 Task: Find connections with filter location Dongkan with filter topic #Affiliationwith filter profile language Potuguese with filter current company Shemaroo Entertainment Ltd. with filter school Maharishi Markandeshwar (Deemed to be University) Official with filter industry Historical Sites with filter service category Homeowners Insurance with filter keywords title Copy Editor
Action: Mouse moved to (574, 59)
Screenshot: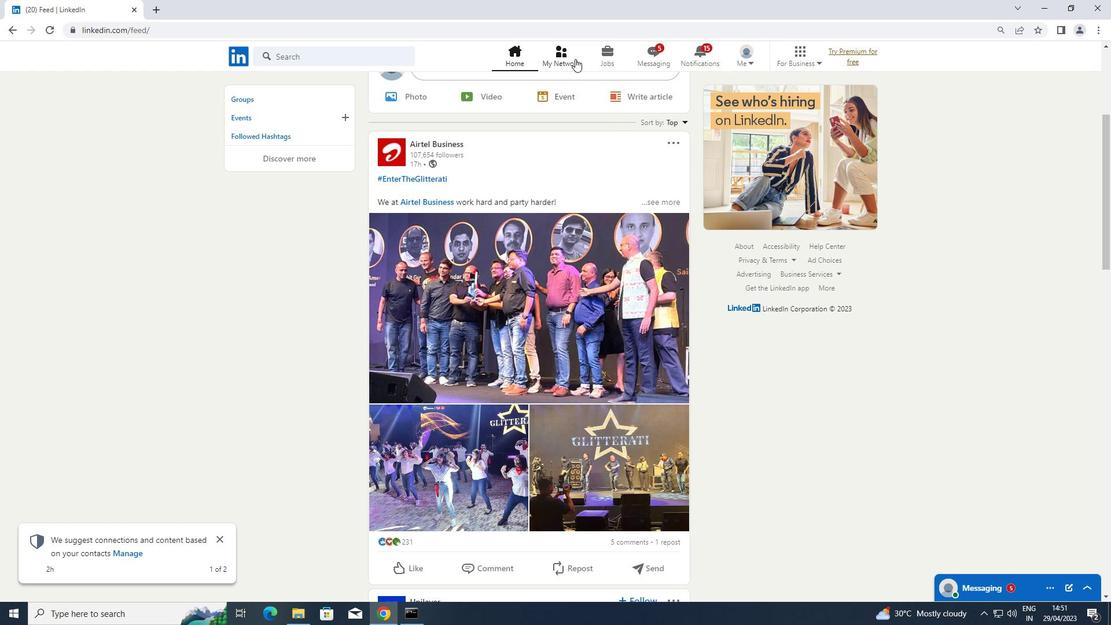 
Action: Mouse pressed left at (574, 59)
Screenshot: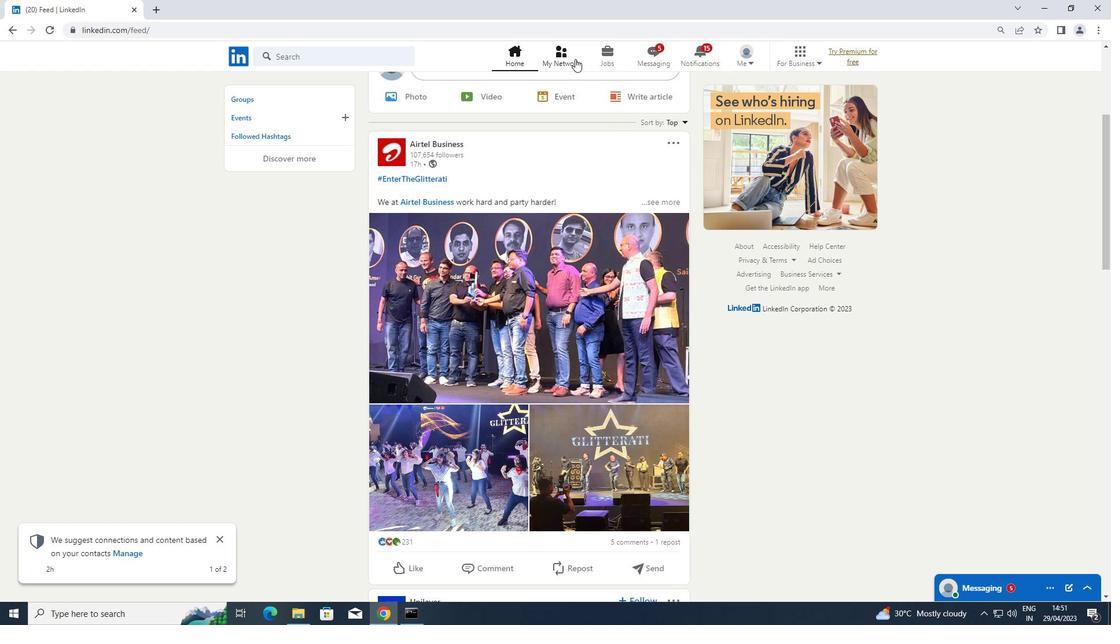 
Action: Mouse moved to (321, 119)
Screenshot: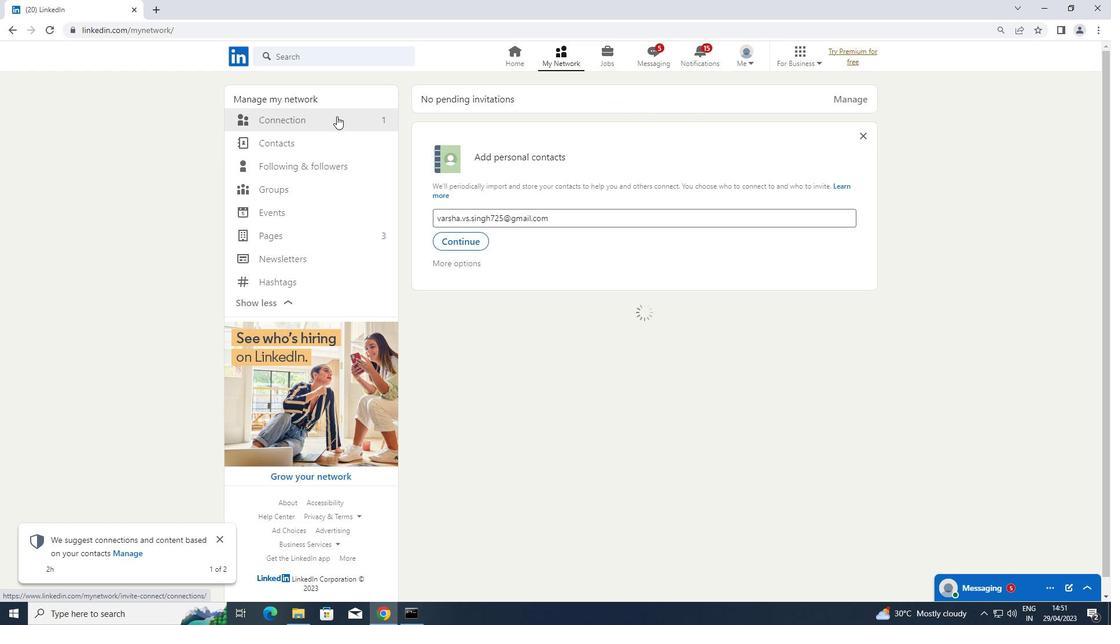 
Action: Mouse pressed left at (321, 119)
Screenshot: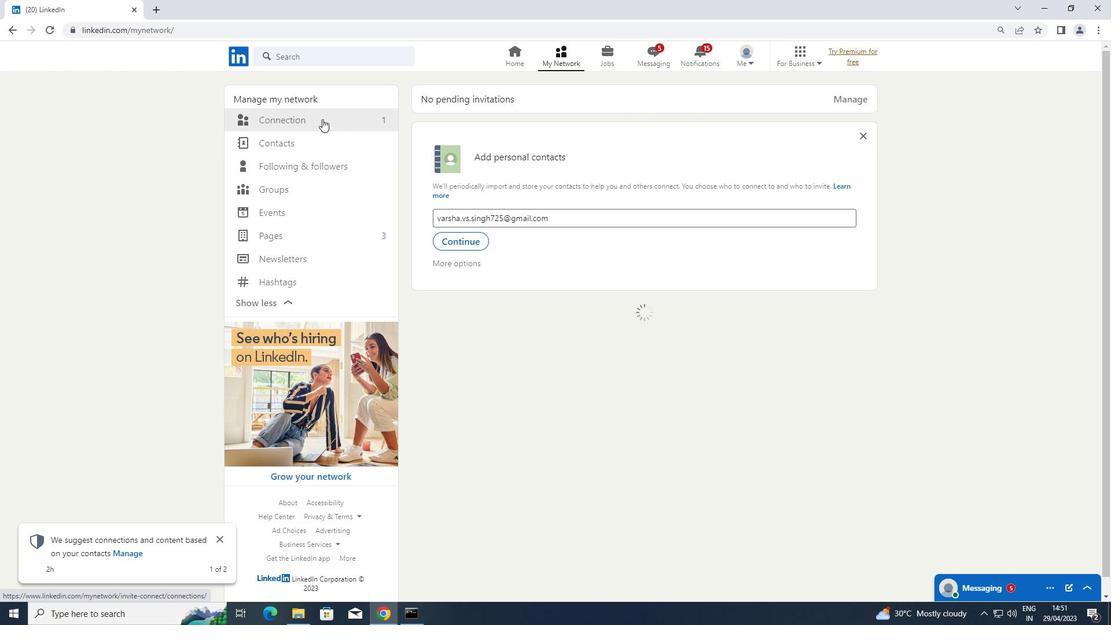 
Action: Mouse moved to (654, 118)
Screenshot: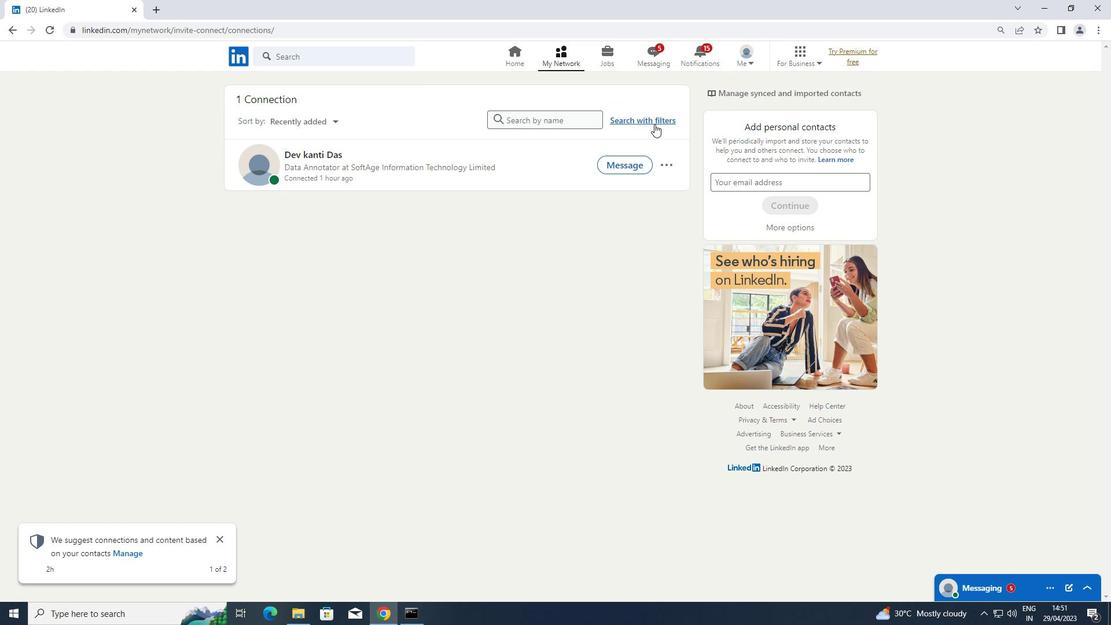 
Action: Mouse pressed left at (654, 118)
Screenshot: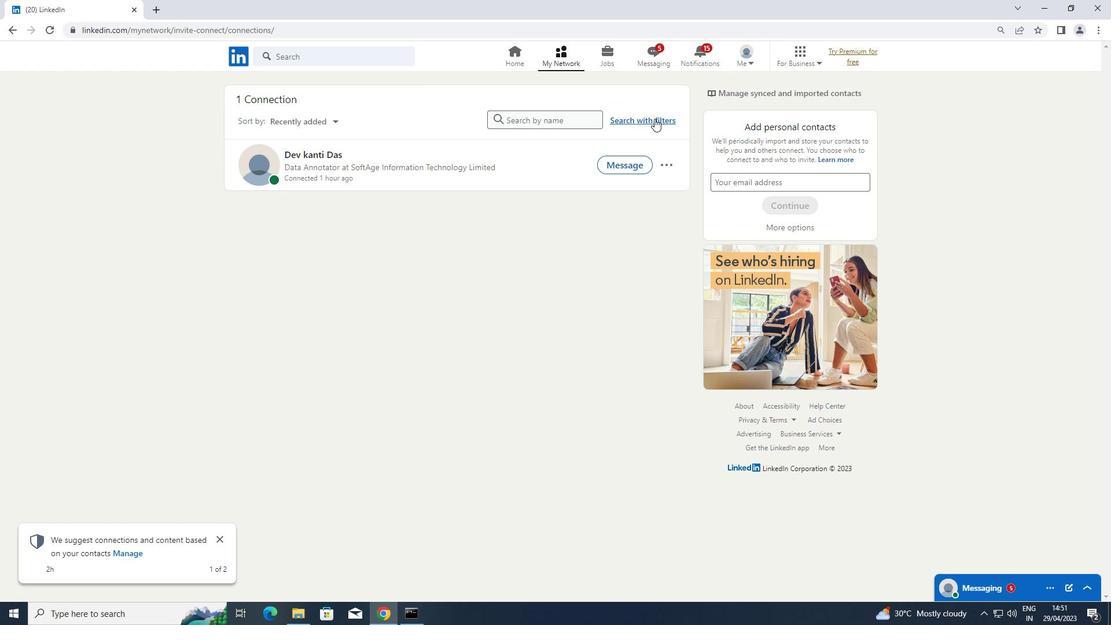 
Action: Mouse moved to (592, 89)
Screenshot: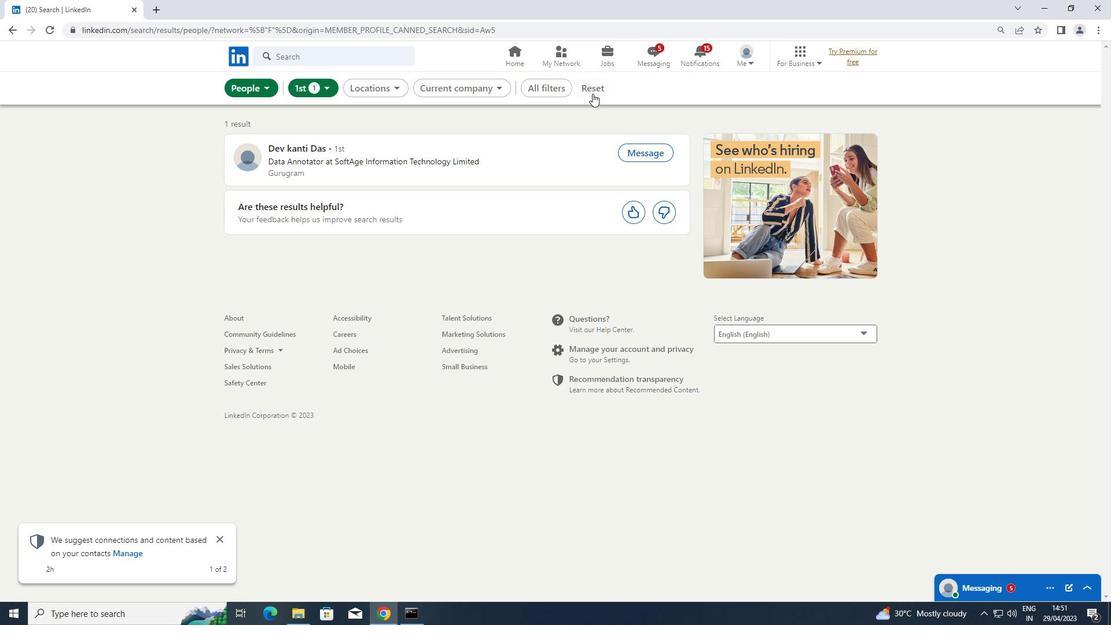 
Action: Mouse pressed left at (592, 89)
Screenshot: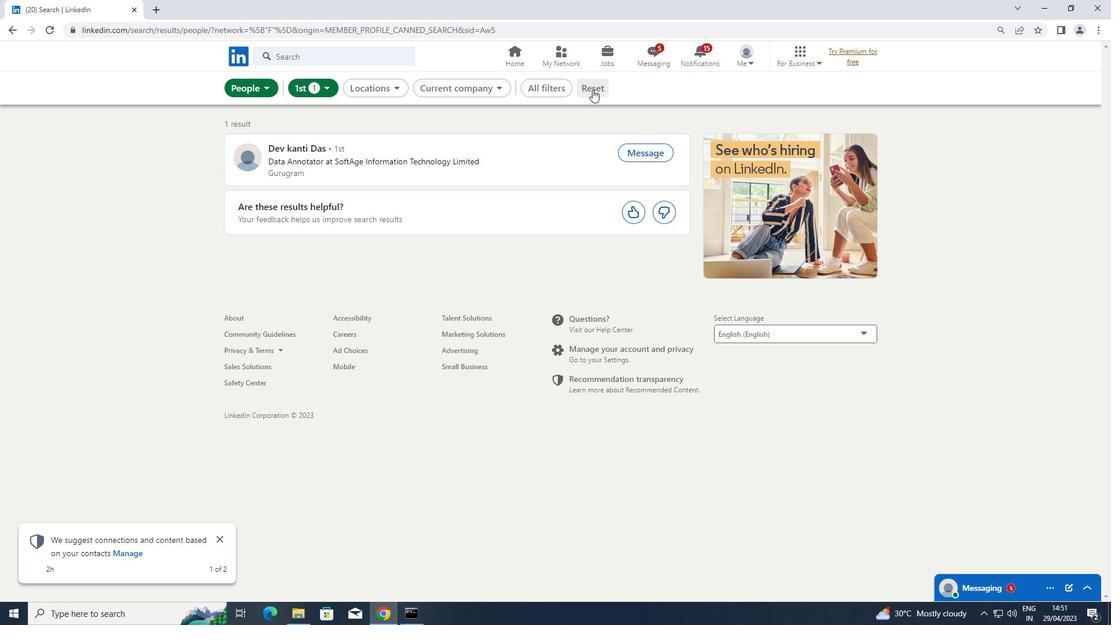 
Action: Mouse moved to (562, 87)
Screenshot: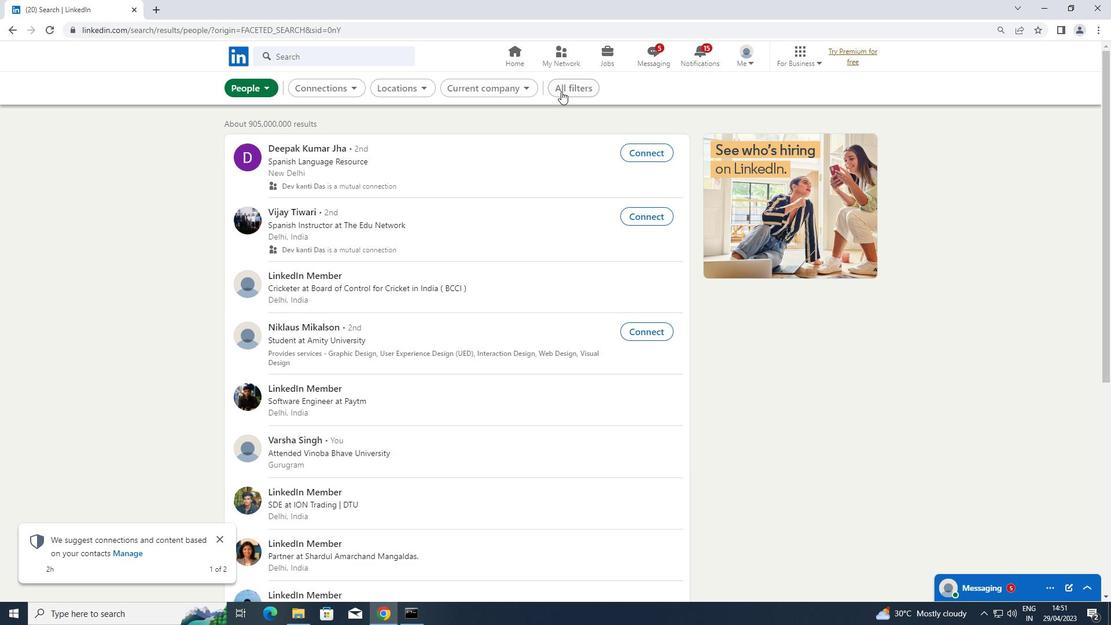 
Action: Mouse pressed left at (562, 87)
Screenshot: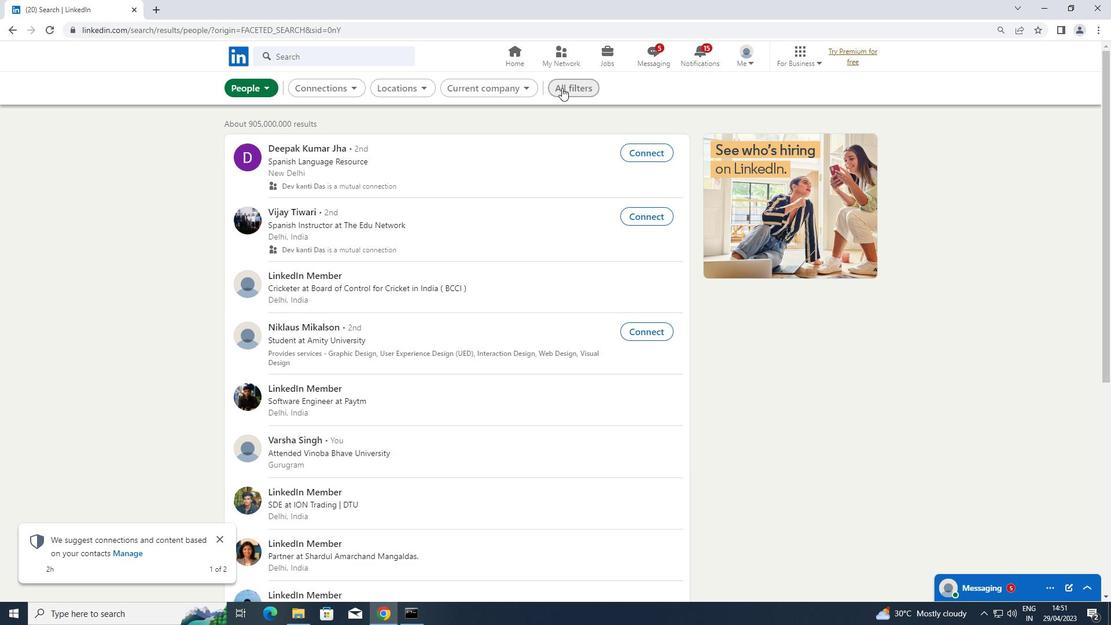 
Action: Mouse moved to (905, 275)
Screenshot: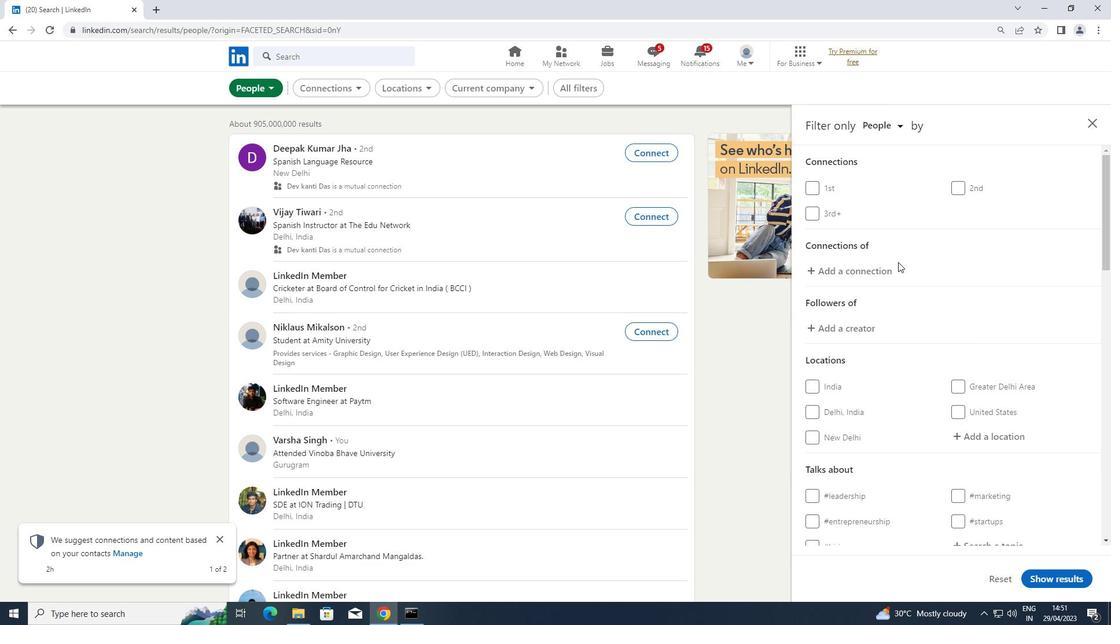 
Action: Mouse scrolled (905, 274) with delta (0, 0)
Screenshot: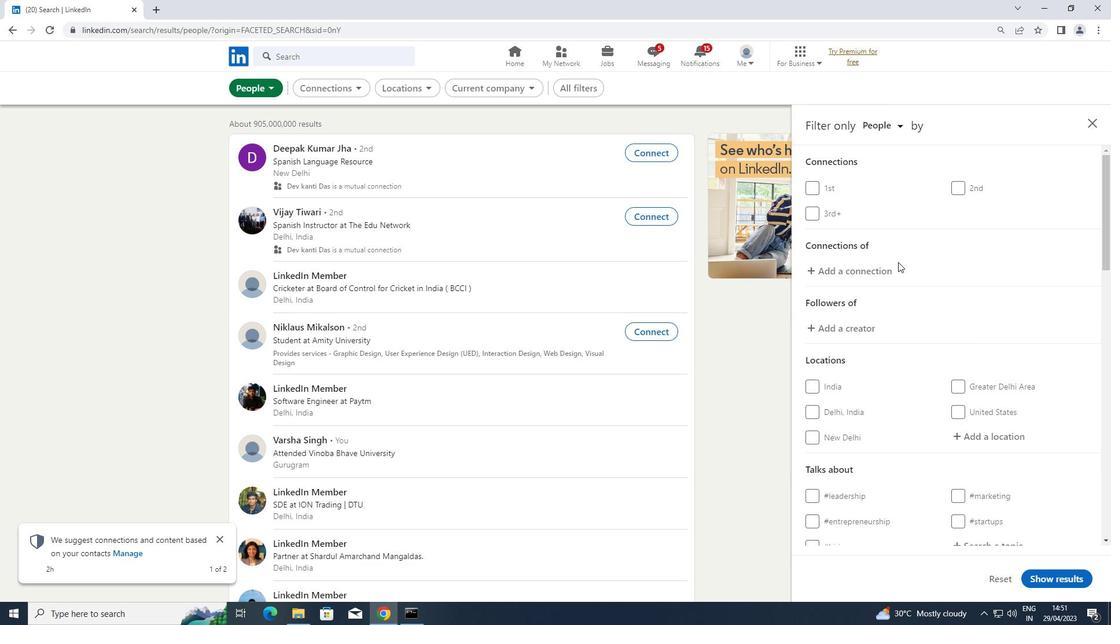 
Action: Mouse scrolled (905, 274) with delta (0, 0)
Screenshot: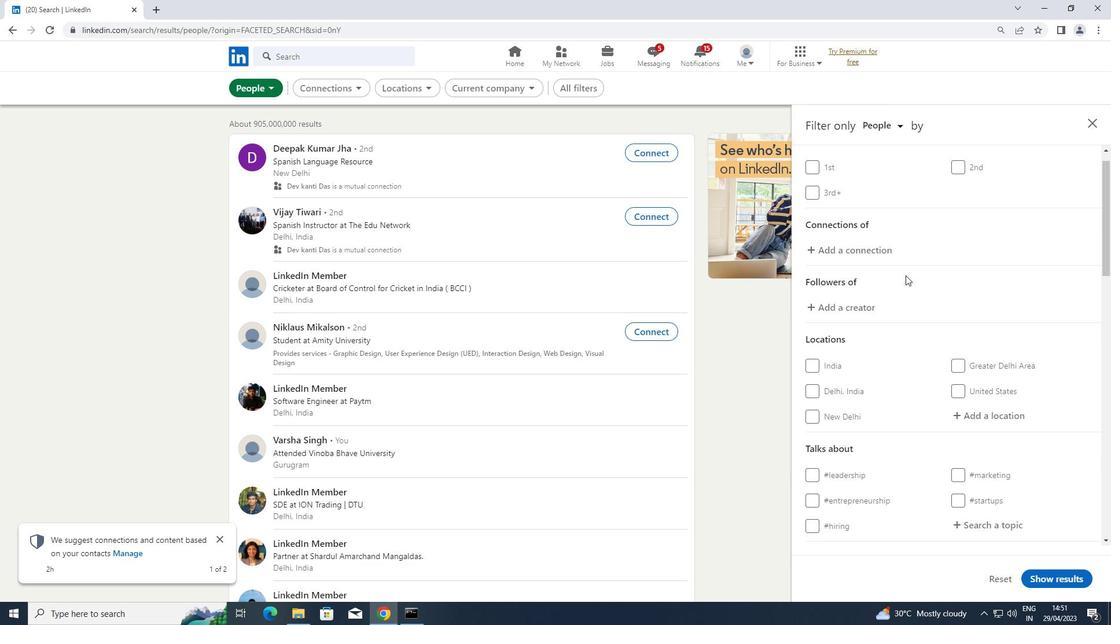 
Action: Mouse scrolled (905, 276) with delta (0, 0)
Screenshot: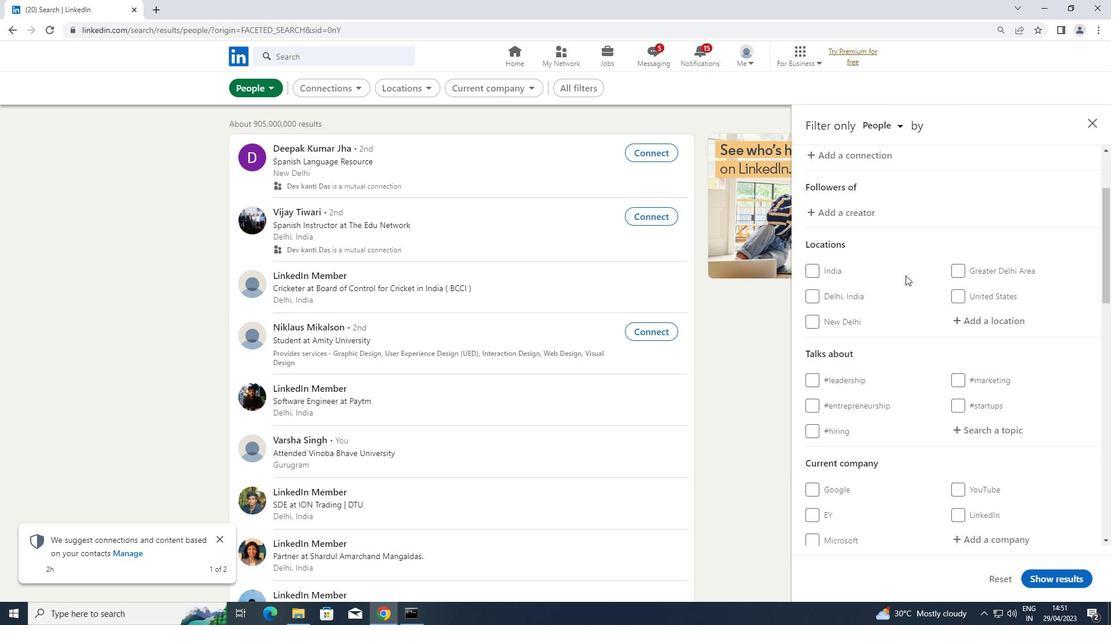 
Action: Mouse scrolled (905, 276) with delta (0, 0)
Screenshot: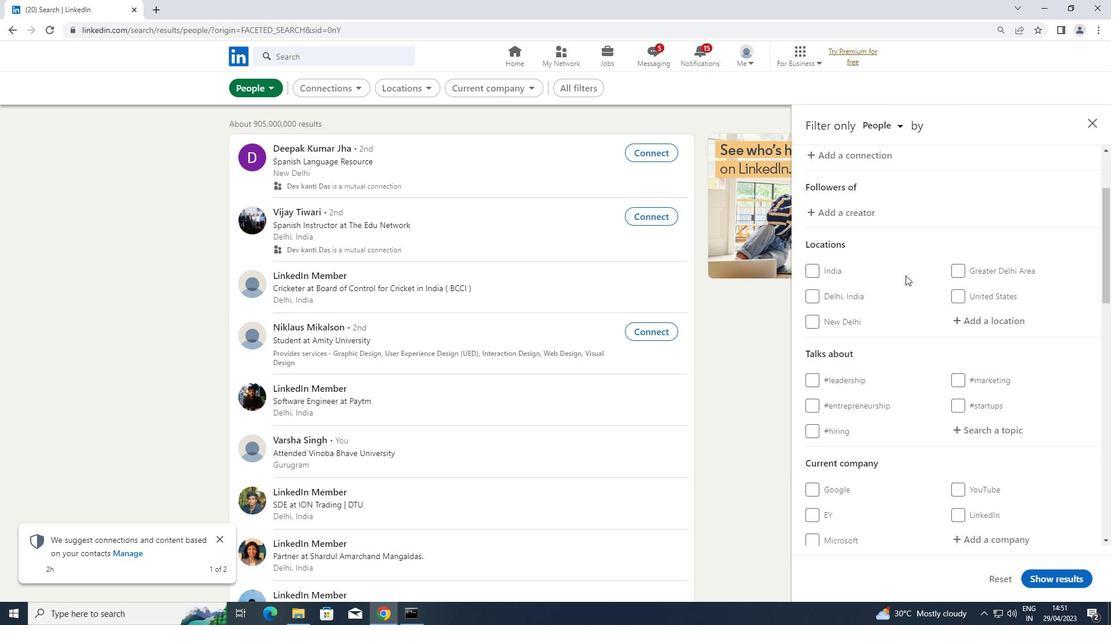 
Action: Mouse scrolled (905, 276) with delta (0, 0)
Screenshot: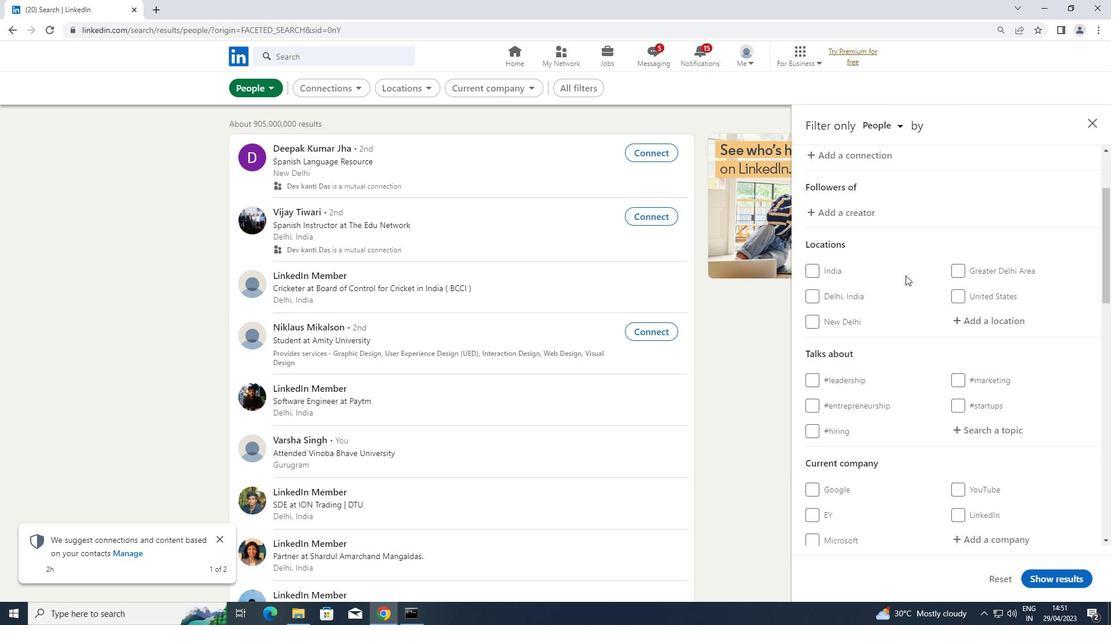 
Action: Mouse scrolled (905, 274) with delta (0, 0)
Screenshot: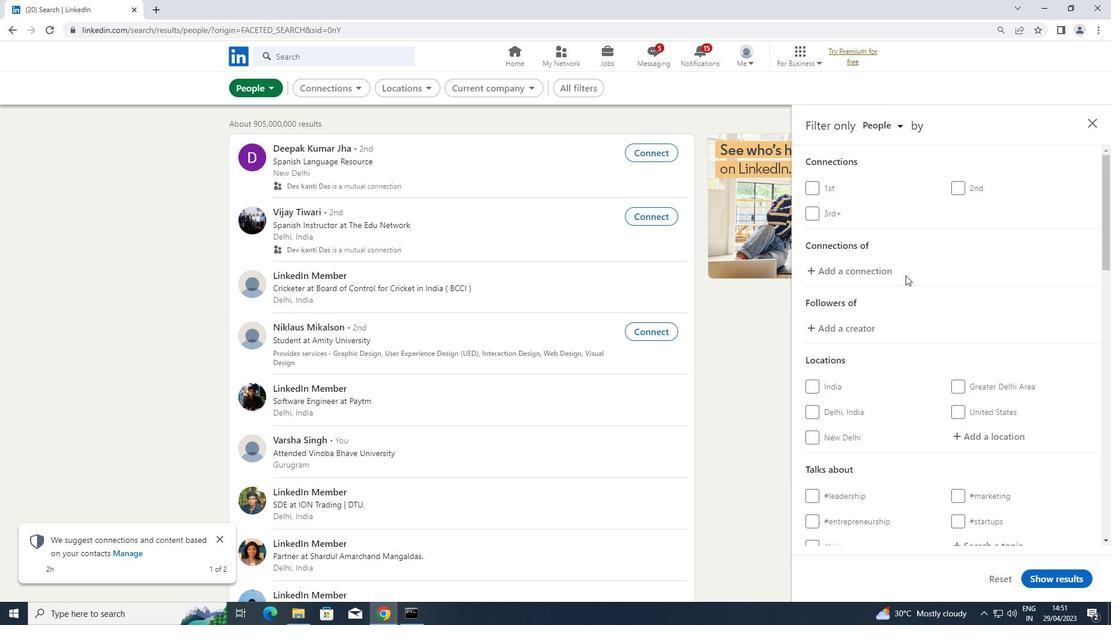 
Action: Mouse scrolled (905, 274) with delta (0, 0)
Screenshot: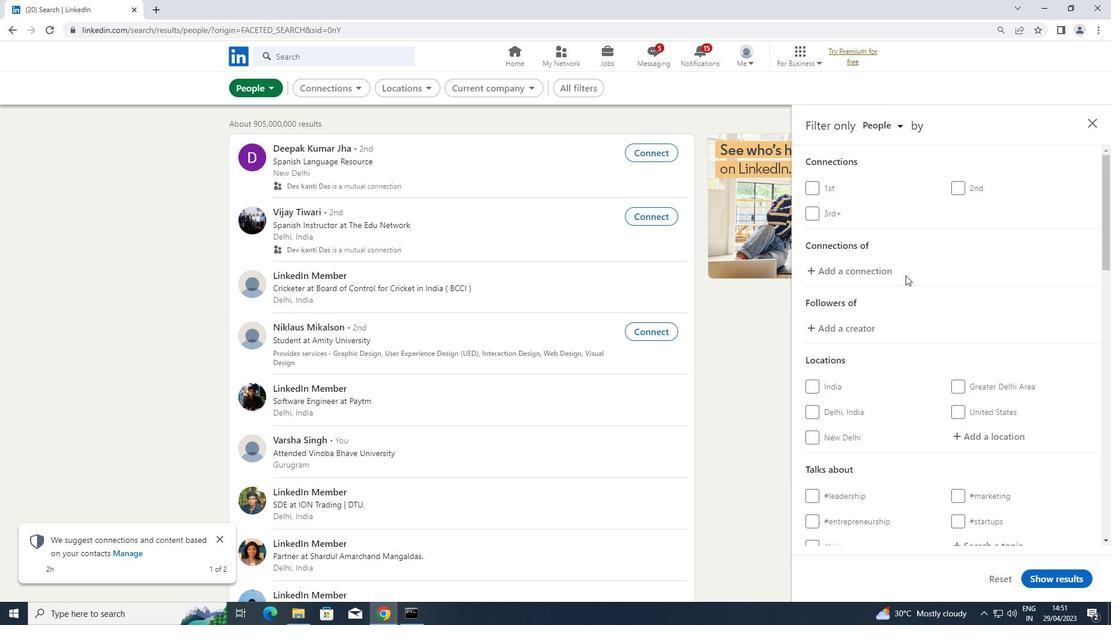 
Action: Mouse scrolled (905, 274) with delta (0, 0)
Screenshot: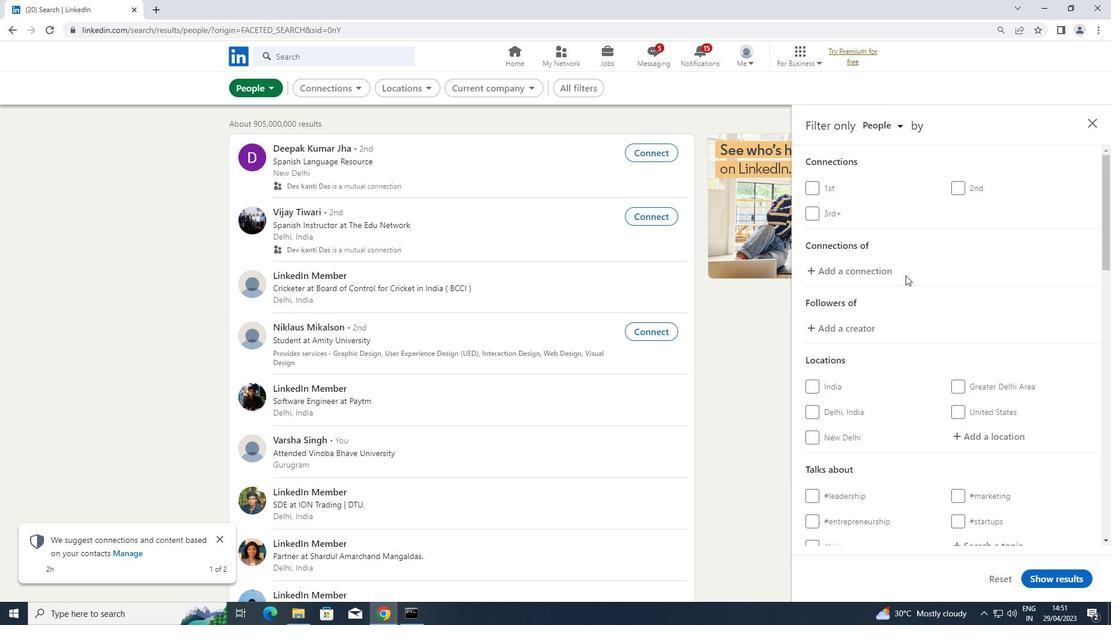 
Action: Mouse moved to (993, 263)
Screenshot: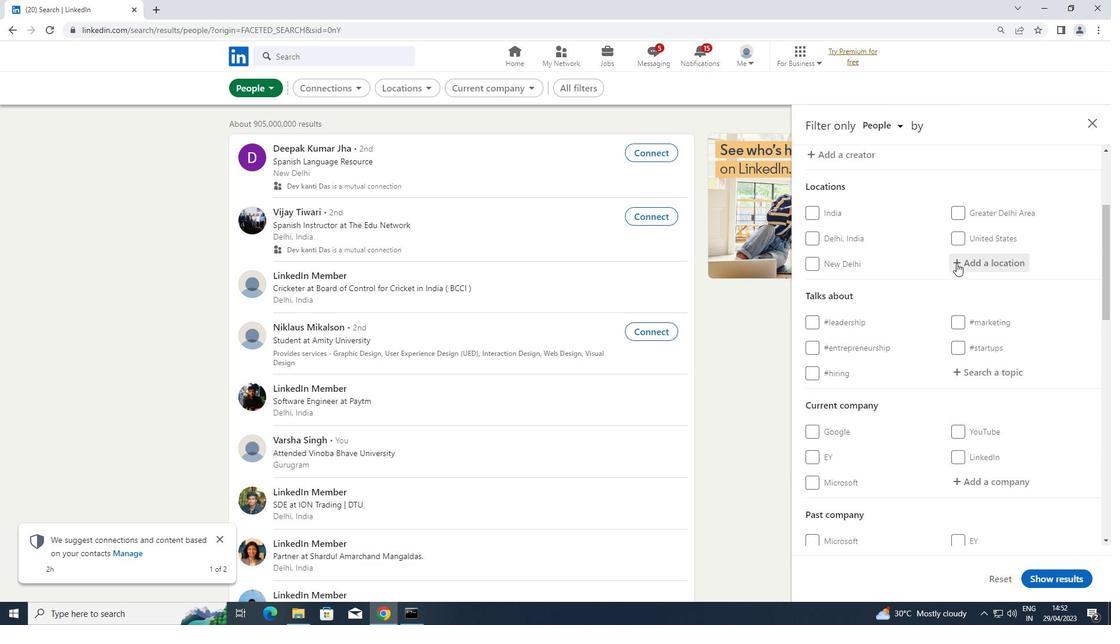 
Action: Mouse pressed left at (993, 263)
Screenshot: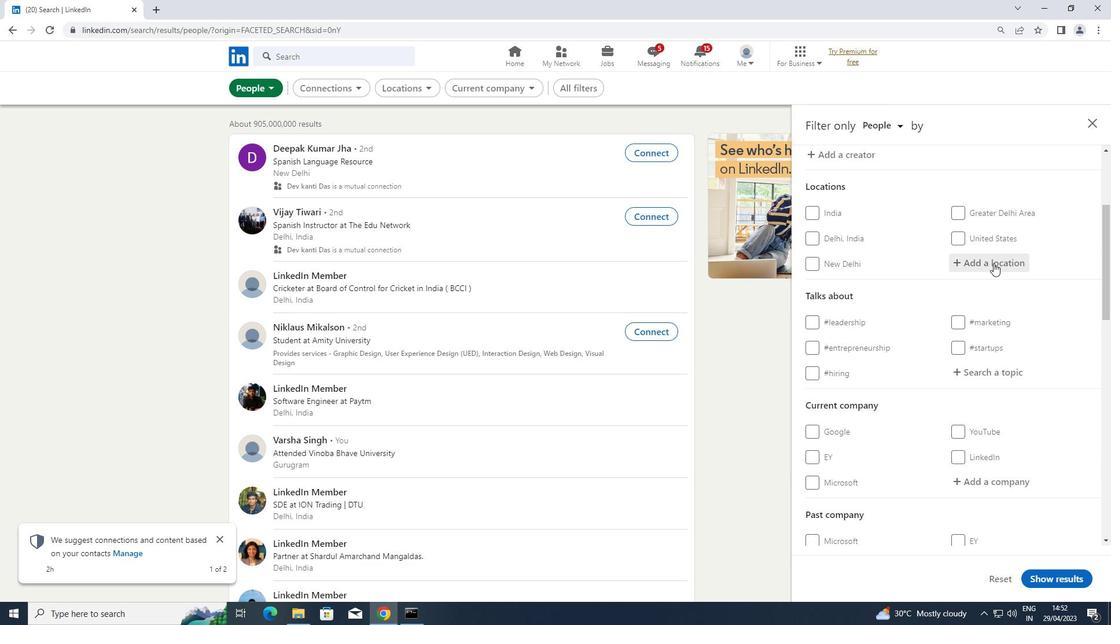 
Action: Key pressed <Key.shift>DONGKAN
Screenshot: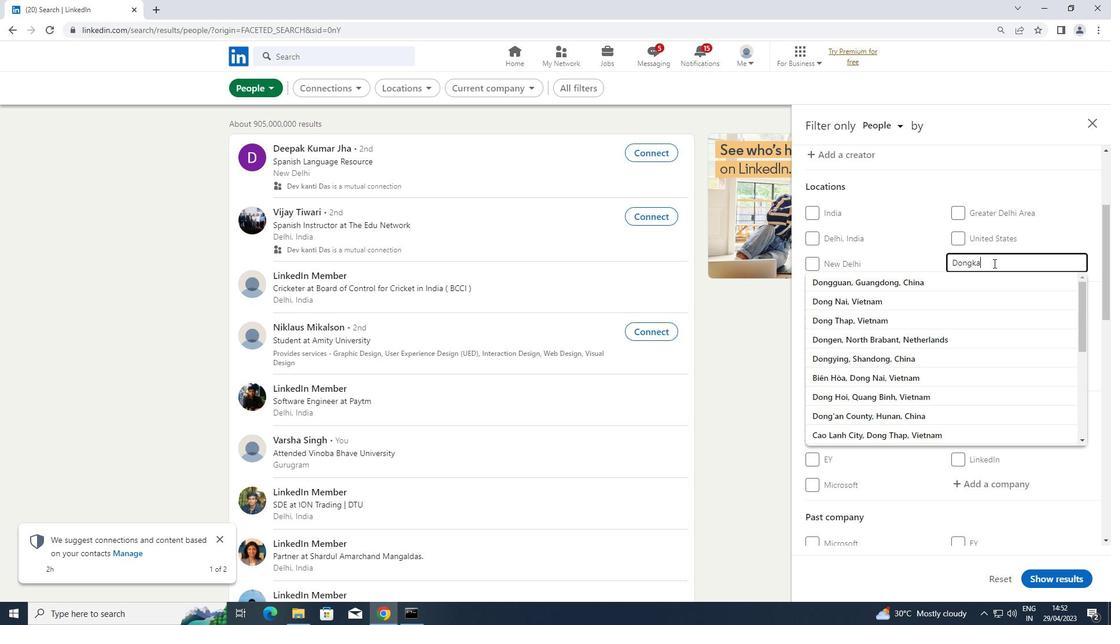 
Action: Mouse moved to (963, 272)
Screenshot: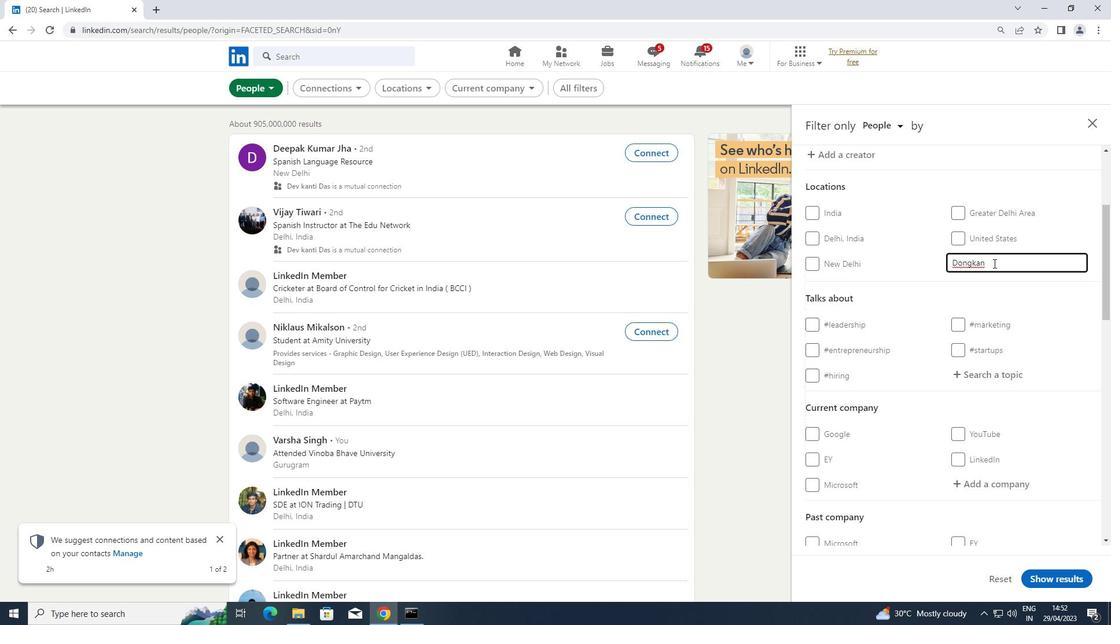 
Action: Mouse scrolled (963, 272) with delta (0, 0)
Screenshot: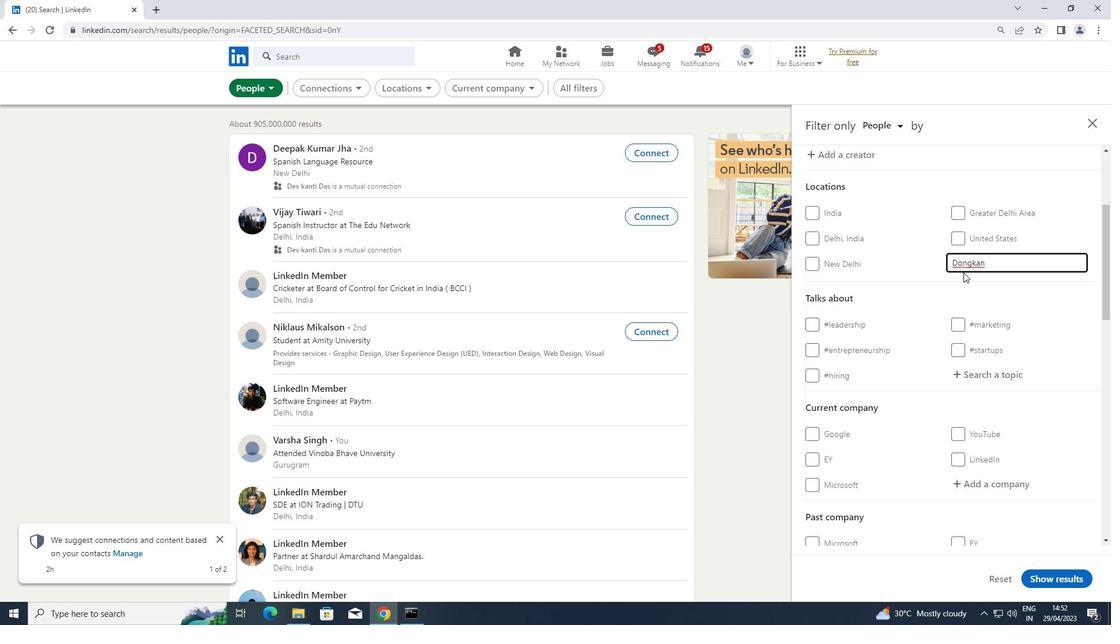 
Action: Mouse scrolled (963, 272) with delta (0, 0)
Screenshot: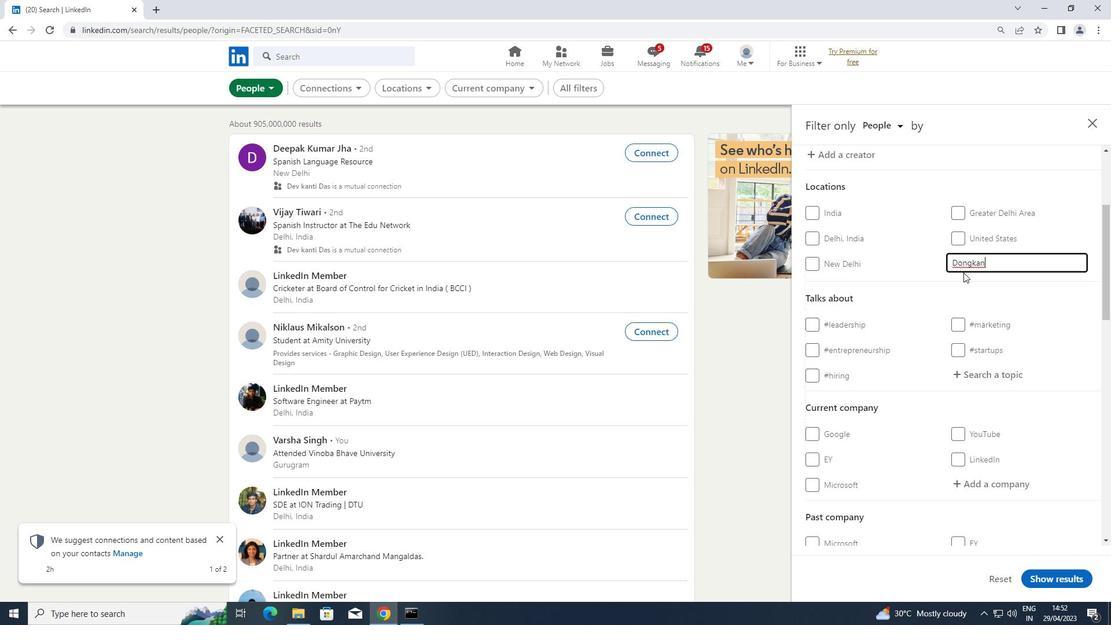 
Action: Mouse scrolled (963, 272) with delta (0, 0)
Screenshot: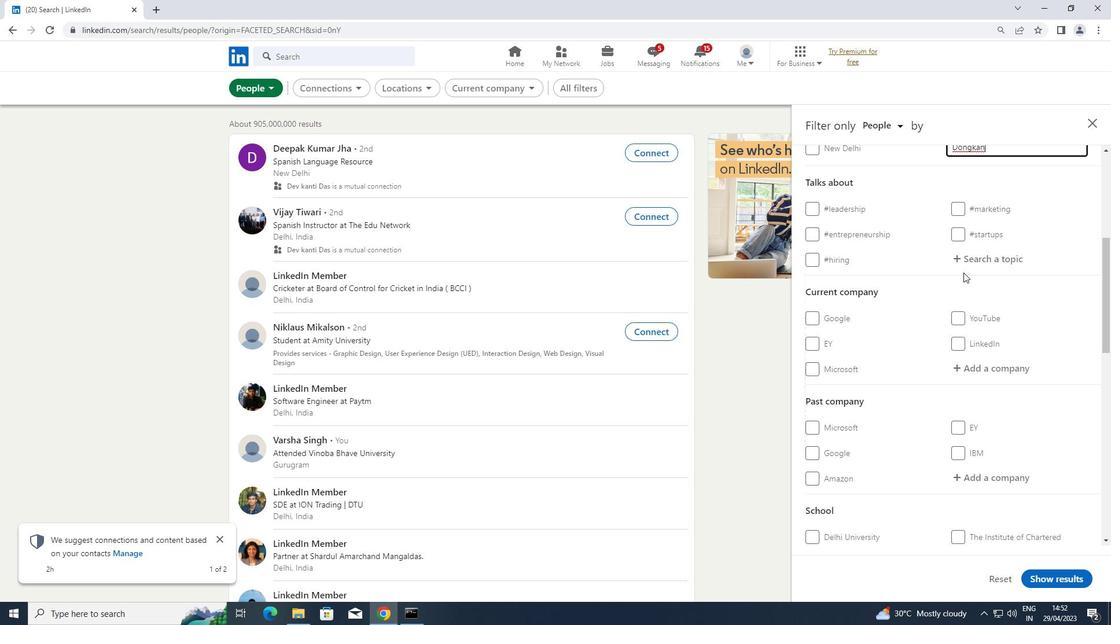 
Action: Mouse scrolled (963, 273) with delta (0, 0)
Screenshot: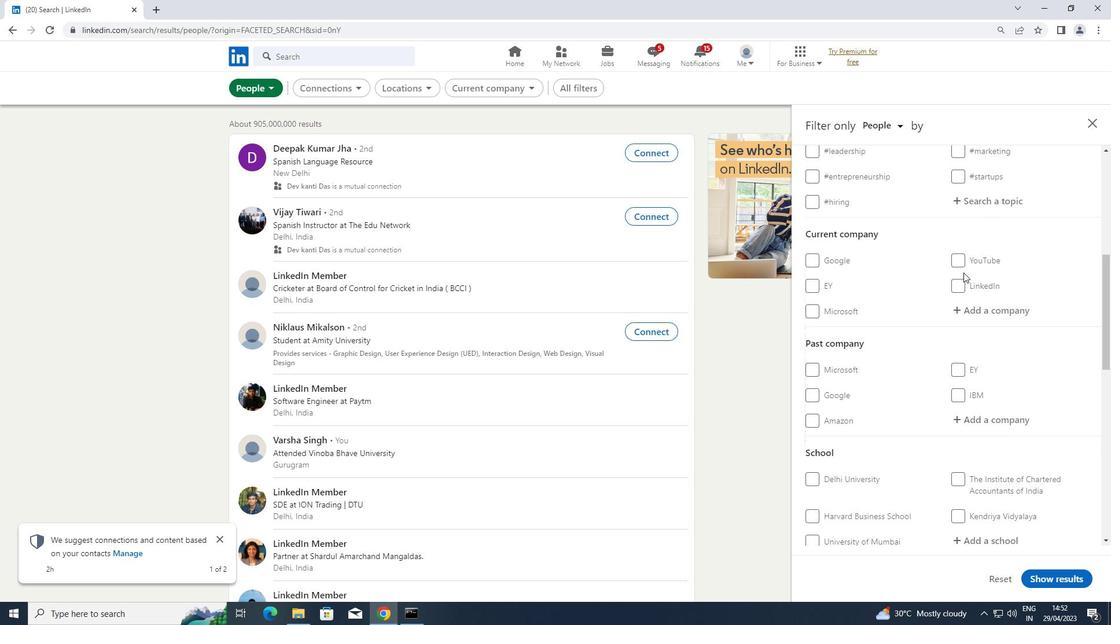 
Action: Mouse moved to (990, 258)
Screenshot: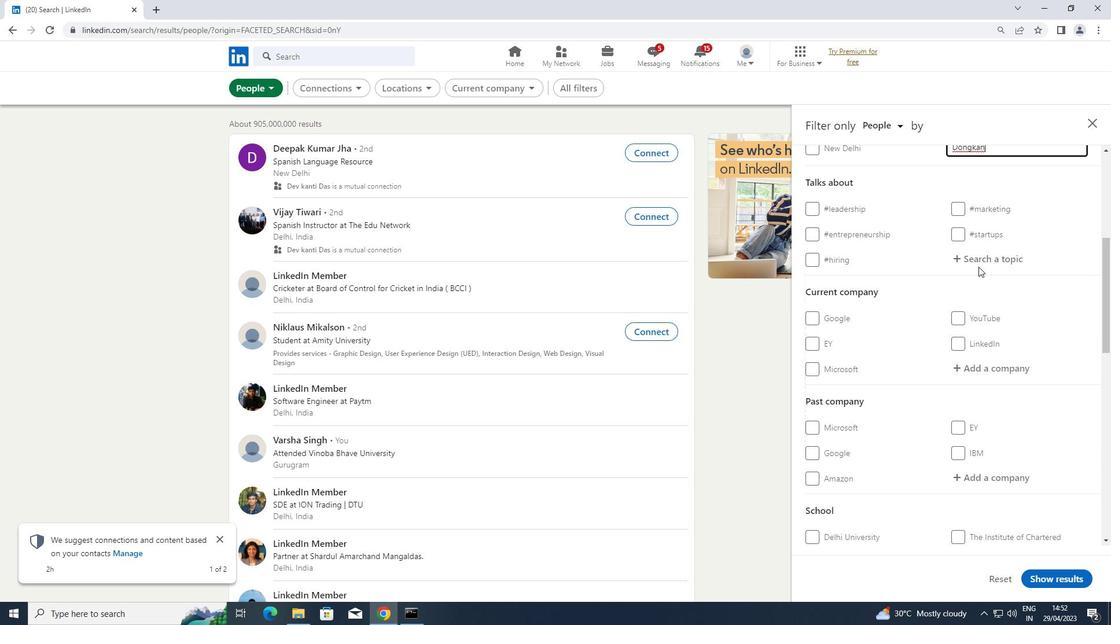 
Action: Mouse pressed left at (990, 258)
Screenshot: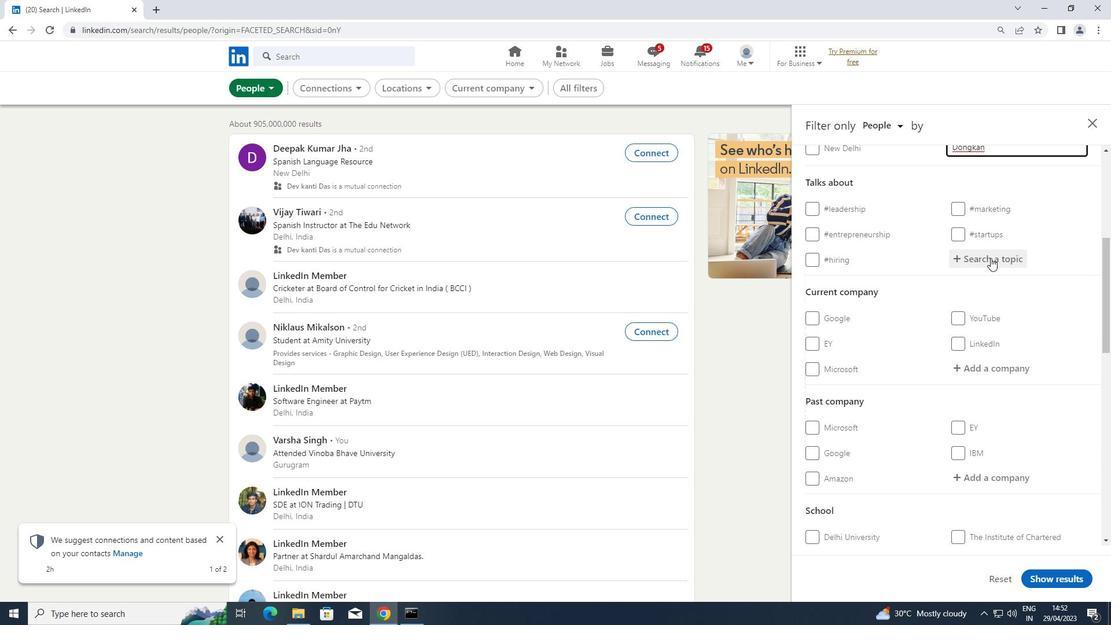 
Action: Key pressed <Key.shift><Key.shift><Key.shift><Key.shift><Key.shift><Key.shift><Key.shift><Key.shift><Key.shift>#<Key.shift>AFFILIATION
Screenshot: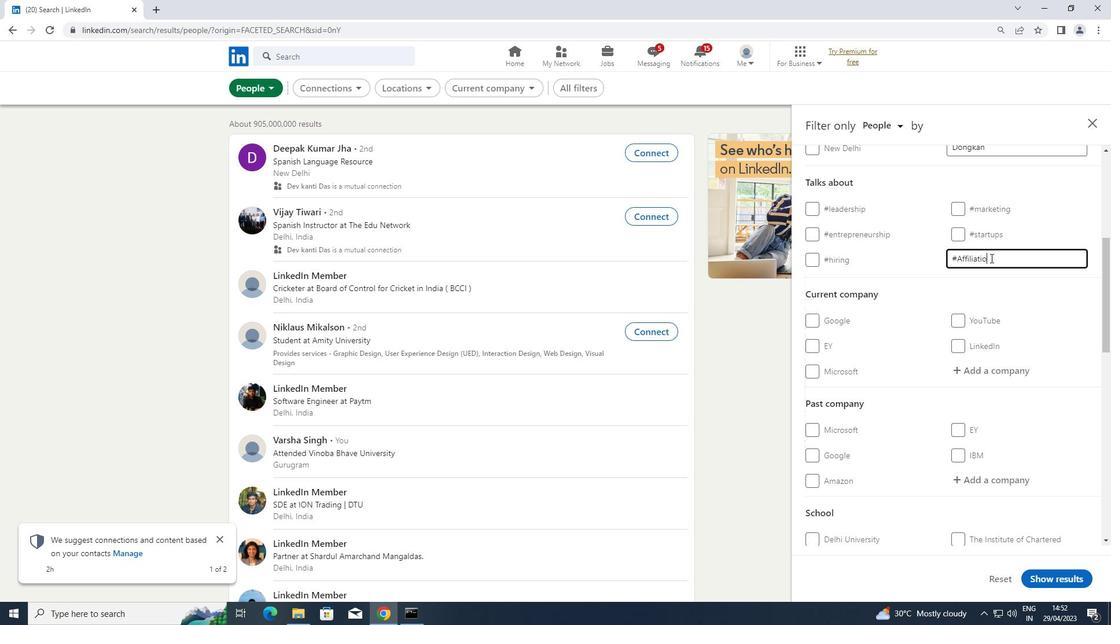 
Action: Mouse scrolled (990, 257) with delta (0, 0)
Screenshot: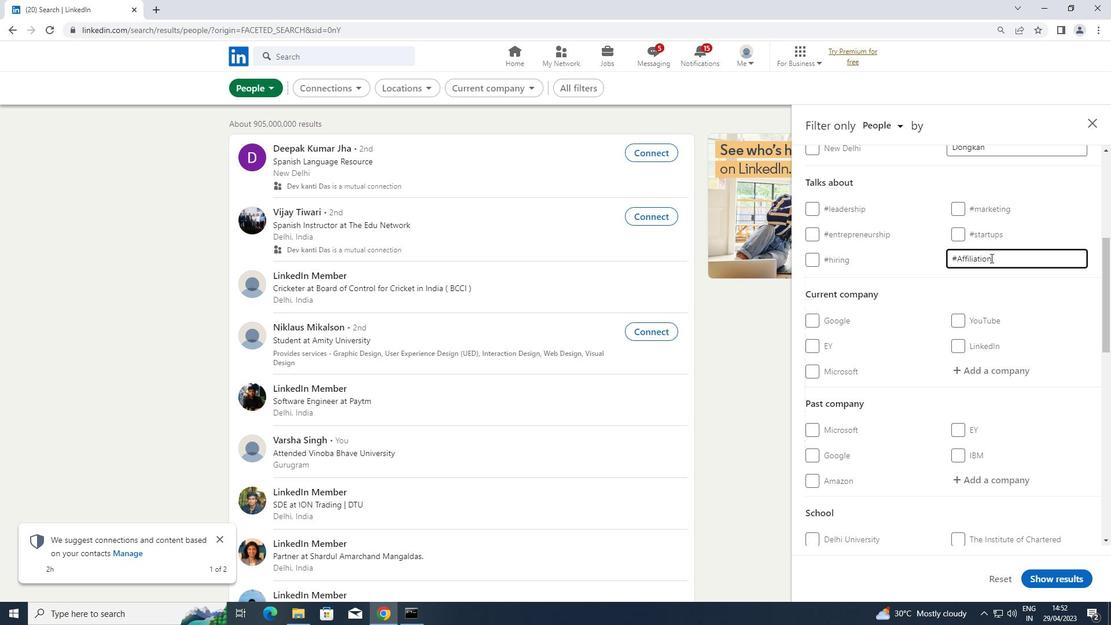 
Action: Mouse scrolled (990, 257) with delta (0, 0)
Screenshot: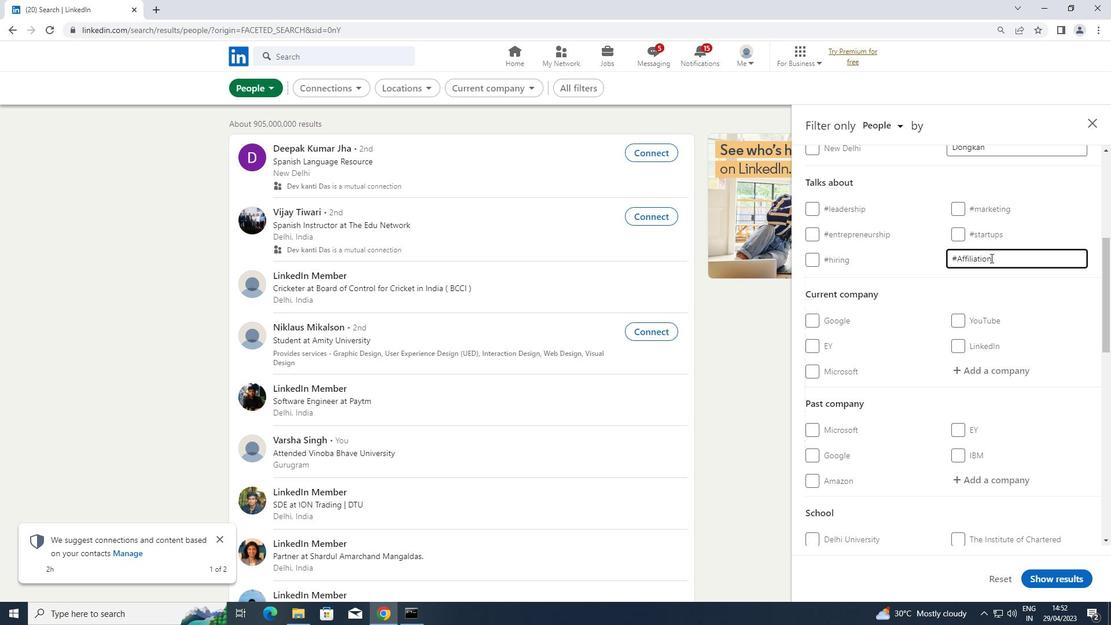 
Action: Mouse scrolled (990, 257) with delta (0, 0)
Screenshot: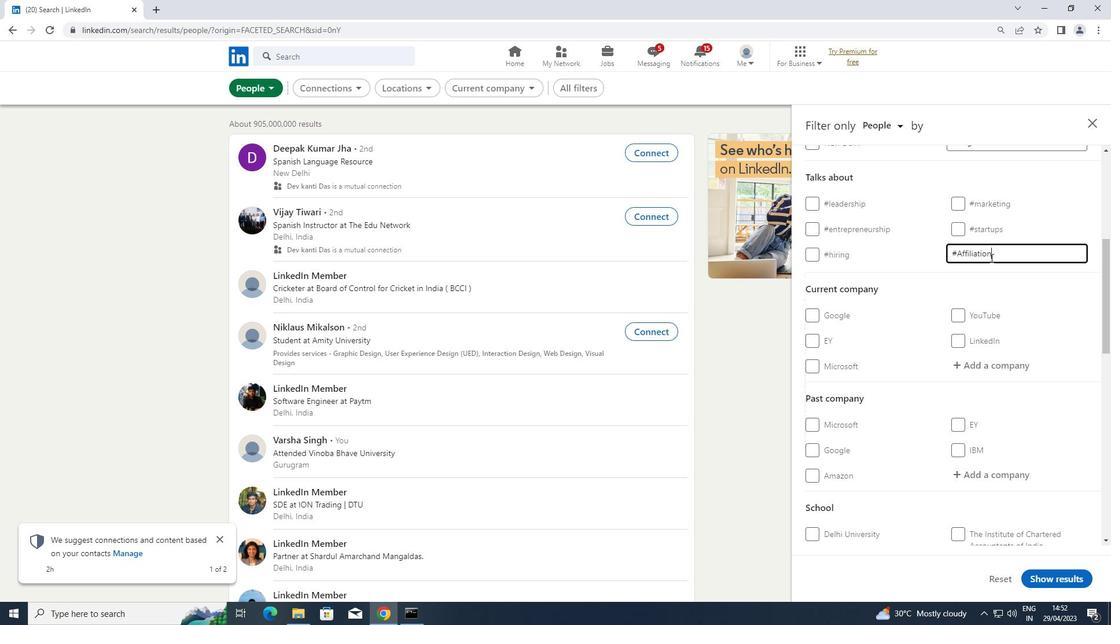 
Action: Mouse moved to (974, 266)
Screenshot: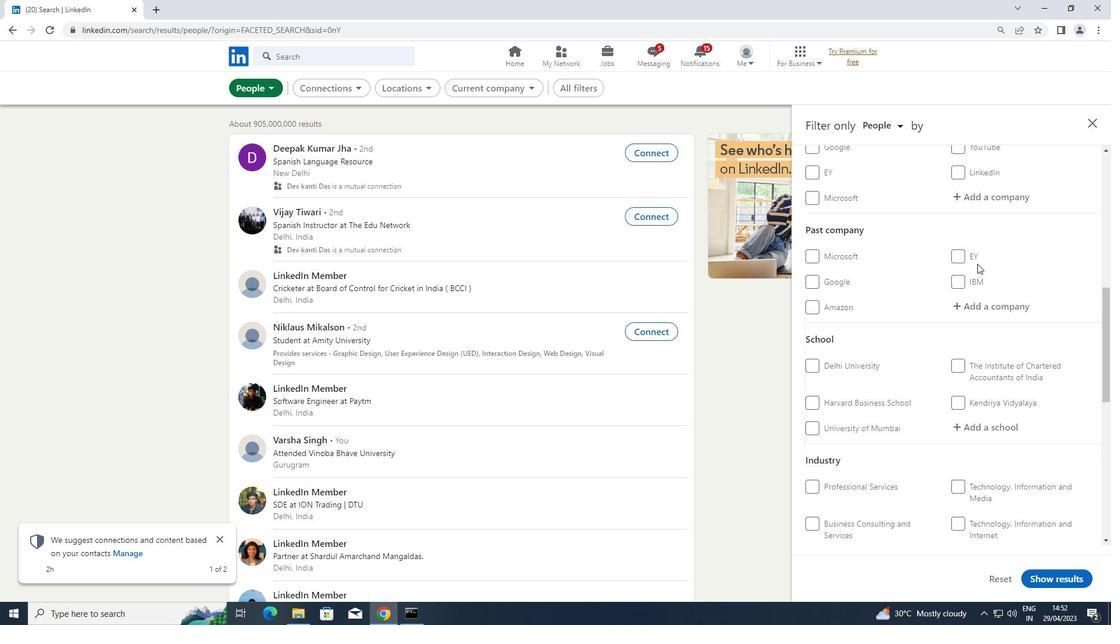 
Action: Mouse scrolled (974, 265) with delta (0, 0)
Screenshot: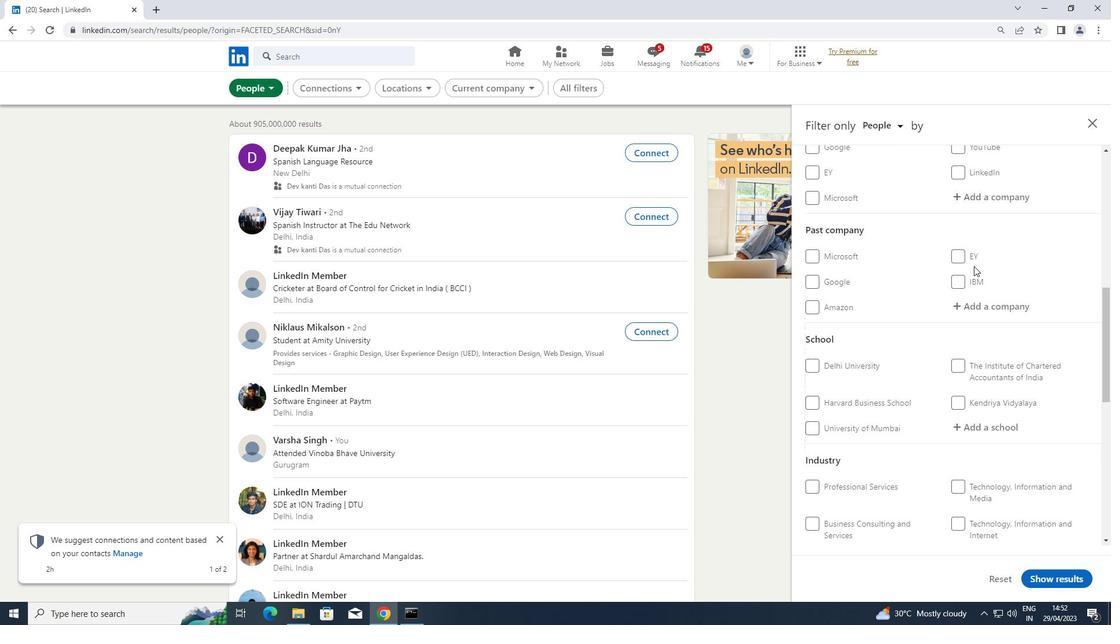 
Action: Mouse scrolled (974, 265) with delta (0, 0)
Screenshot: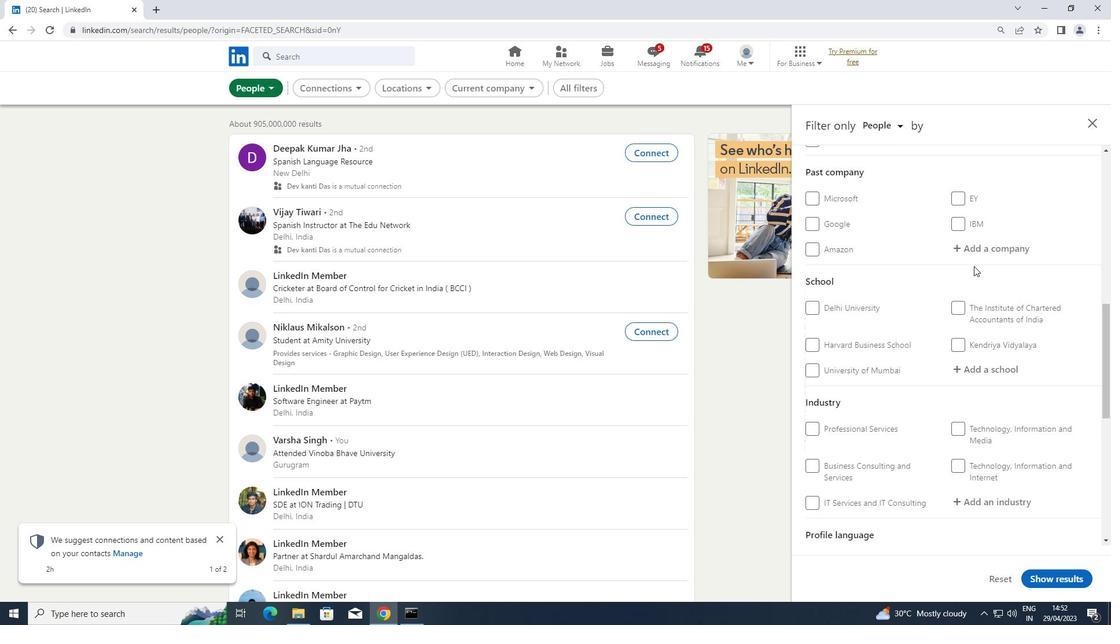 
Action: Mouse scrolled (974, 265) with delta (0, 0)
Screenshot: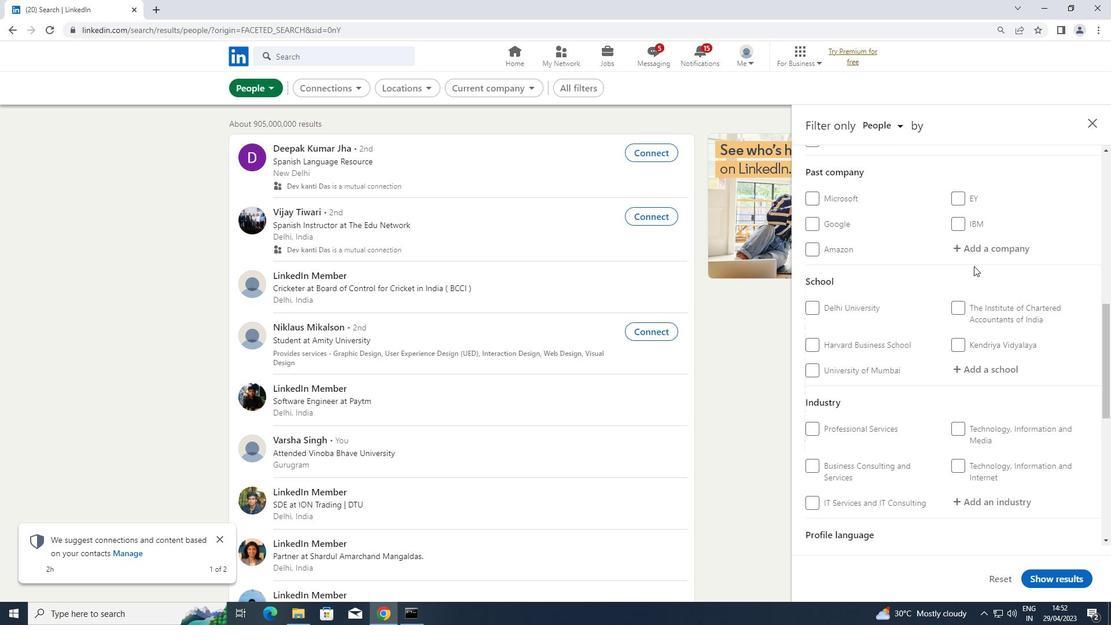 
Action: Mouse scrolled (974, 265) with delta (0, 0)
Screenshot: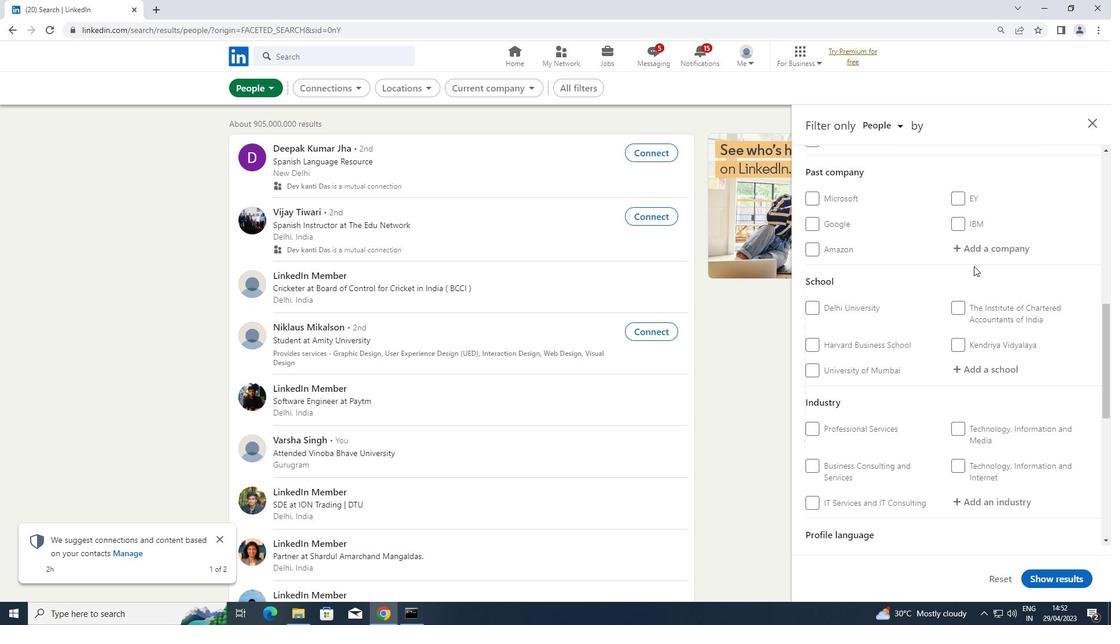 
Action: Mouse moved to (958, 411)
Screenshot: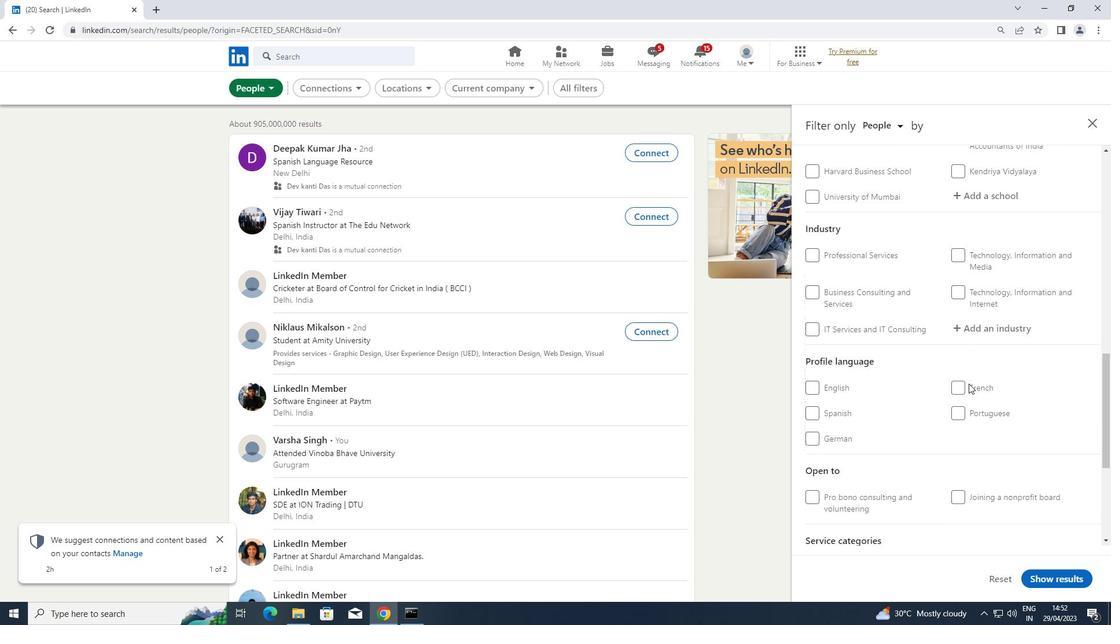 
Action: Mouse pressed left at (958, 411)
Screenshot: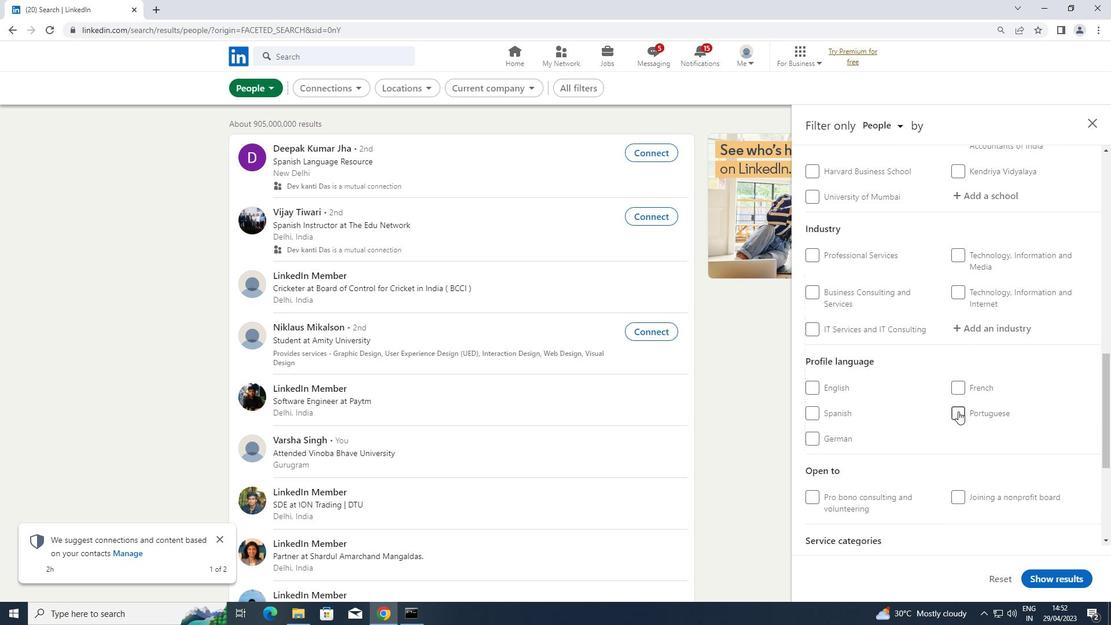 
Action: Mouse moved to (935, 391)
Screenshot: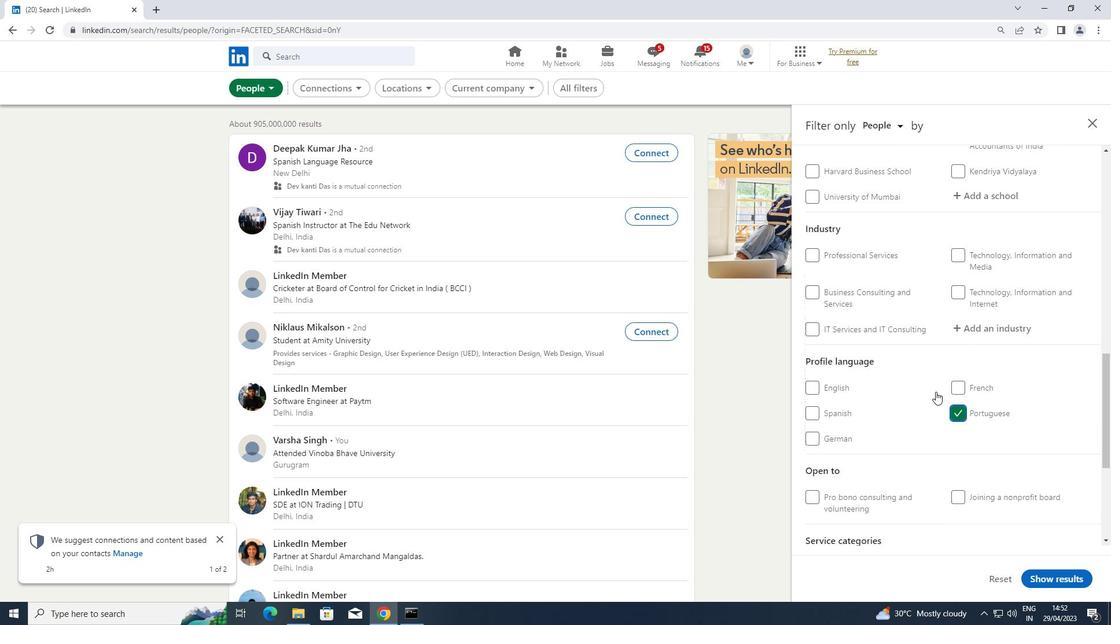 
Action: Mouse scrolled (935, 392) with delta (0, 0)
Screenshot: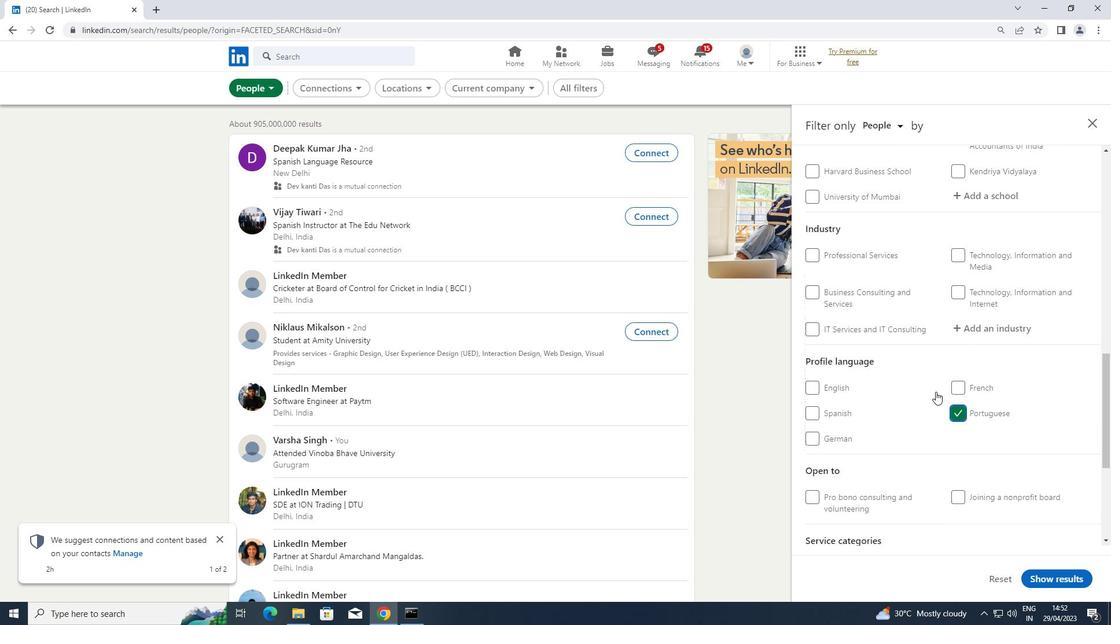 
Action: Mouse scrolled (935, 392) with delta (0, 0)
Screenshot: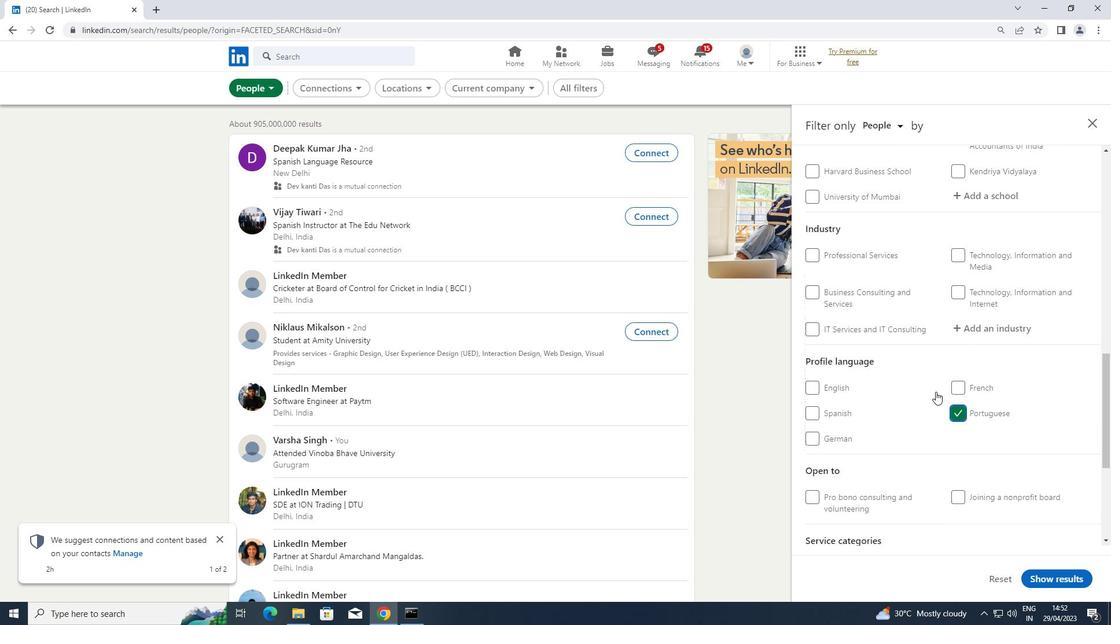
Action: Mouse scrolled (935, 392) with delta (0, 0)
Screenshot: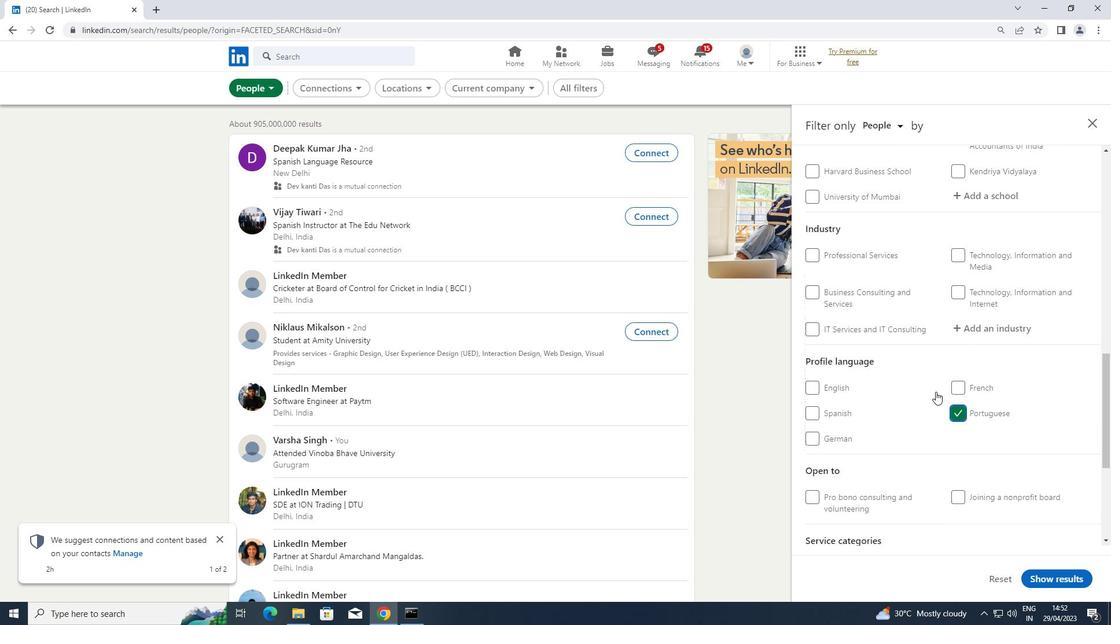 
Action: Mouse scrolled (935, 392) with delta (0, 0)
Screenshot: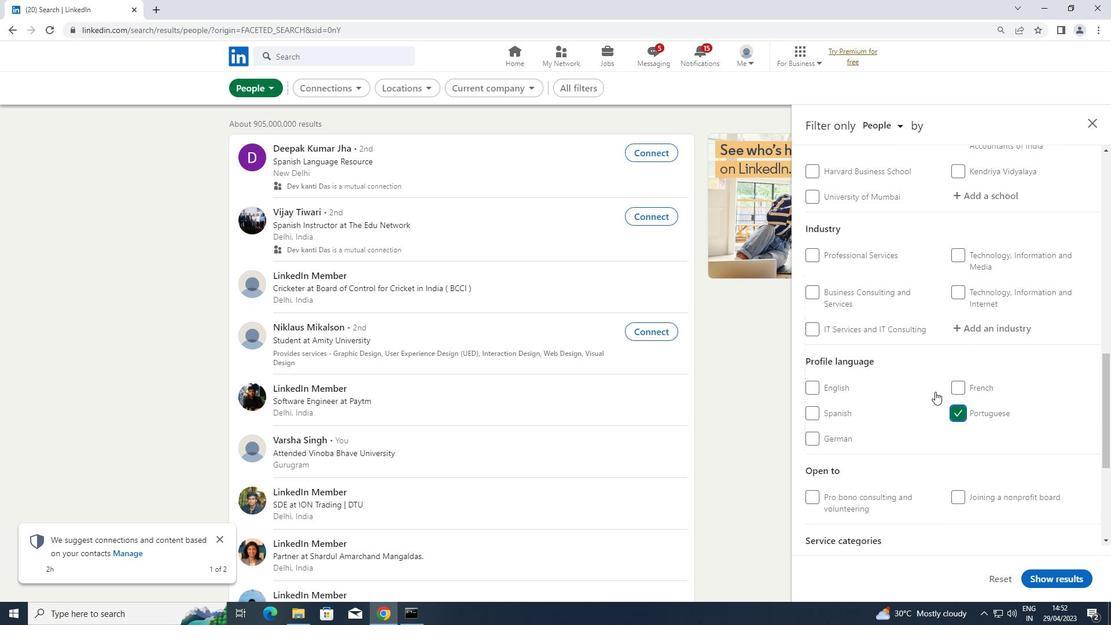 
Action: Mouse scrolled (935, 392) with delta (0, 0)
Screenshot: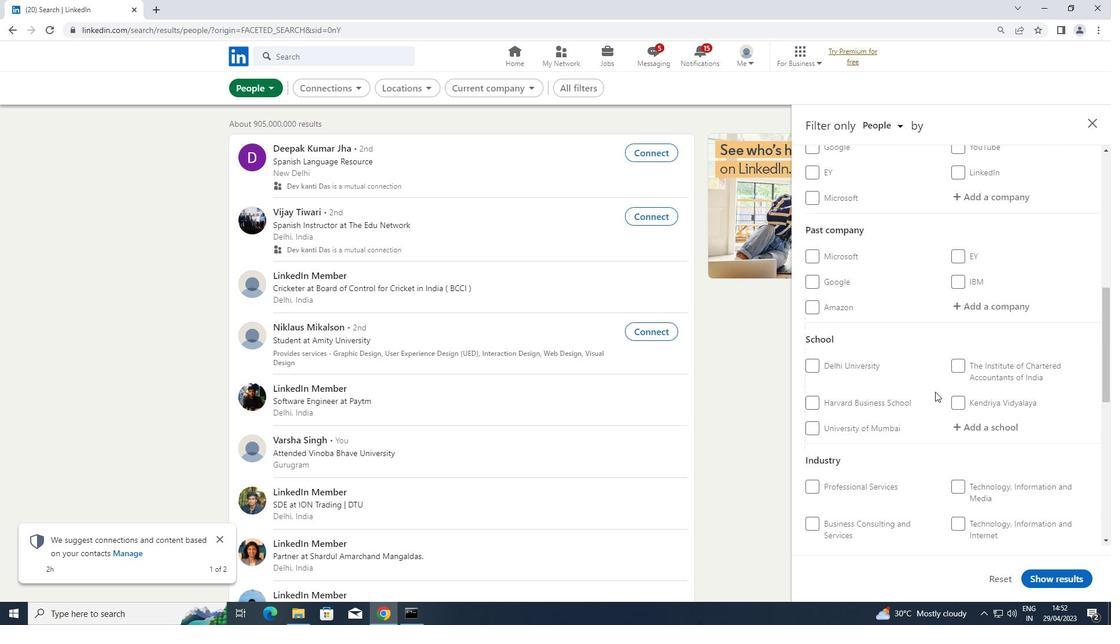 
Action: Mouse scrolled (935, 392) with delta (0, 0)
Screenshot: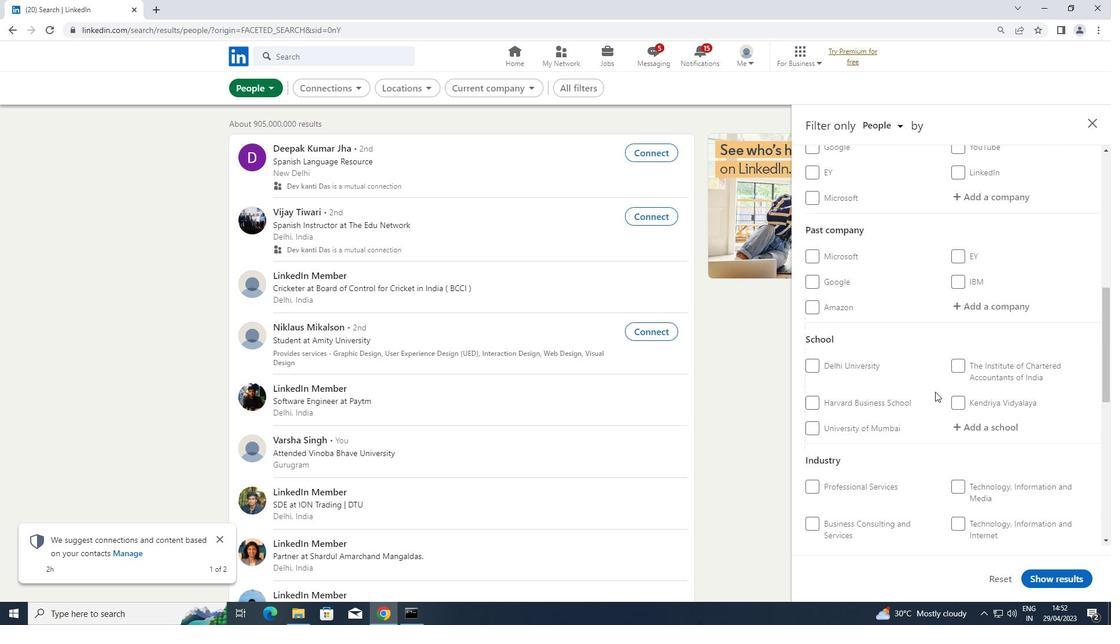 
Action: Mouse scrolled (935, 392) with delta (0, 0)
Screenshot: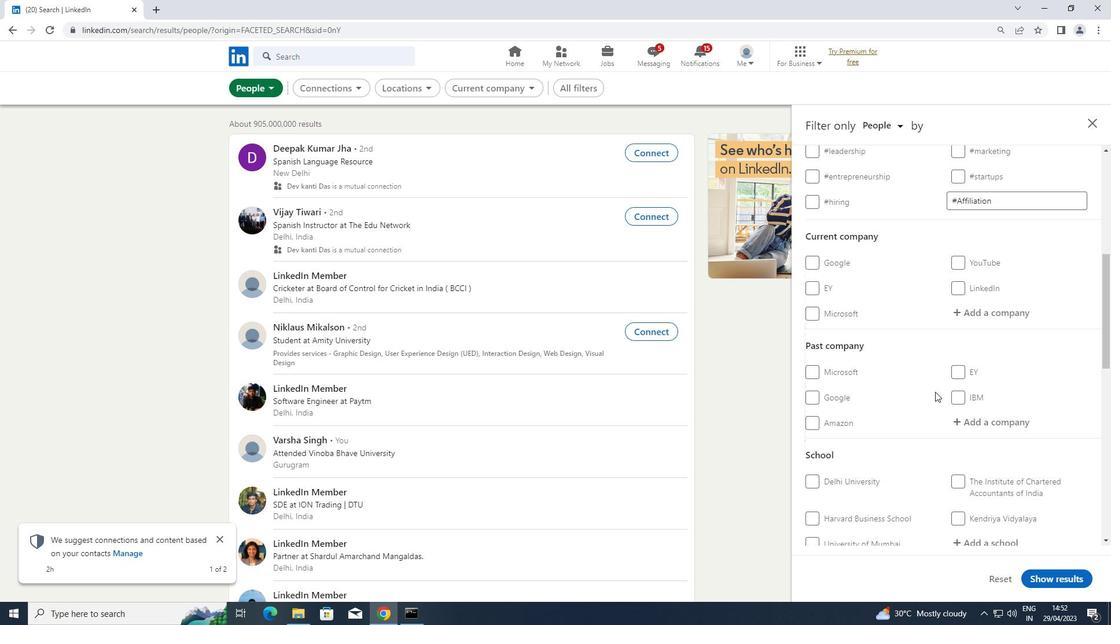 
Action: Mouse scrolled (935, 392) with delta (0, 0)
Screenshot: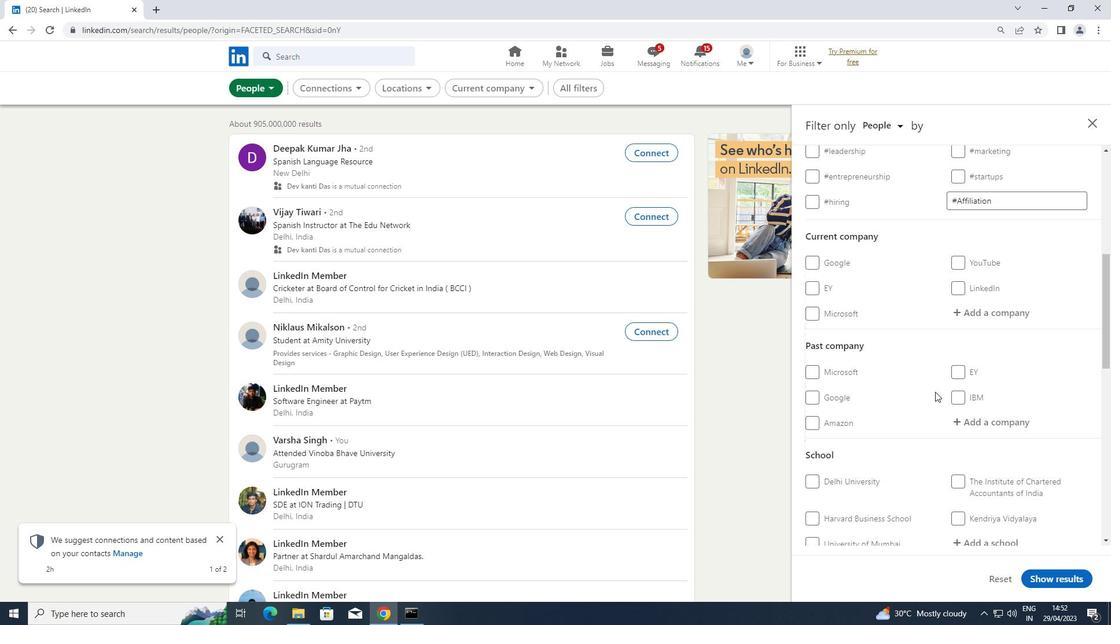 
Action: Mouse moved to (972, 426)
Screenshot: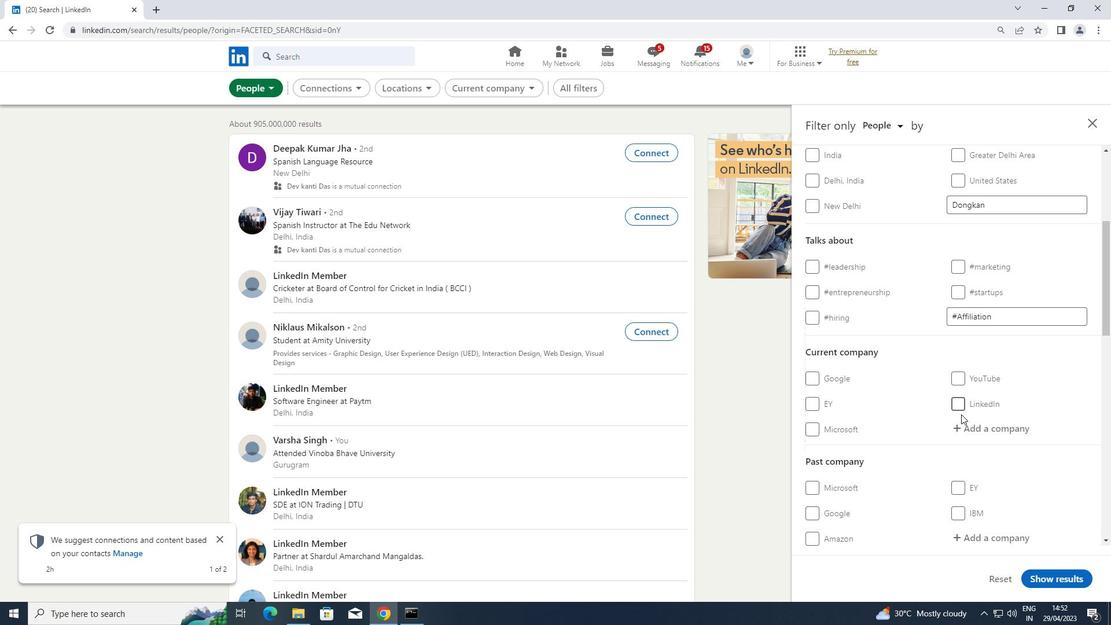 
Action: Mouse pressed left at (972, 426)
Screenshot: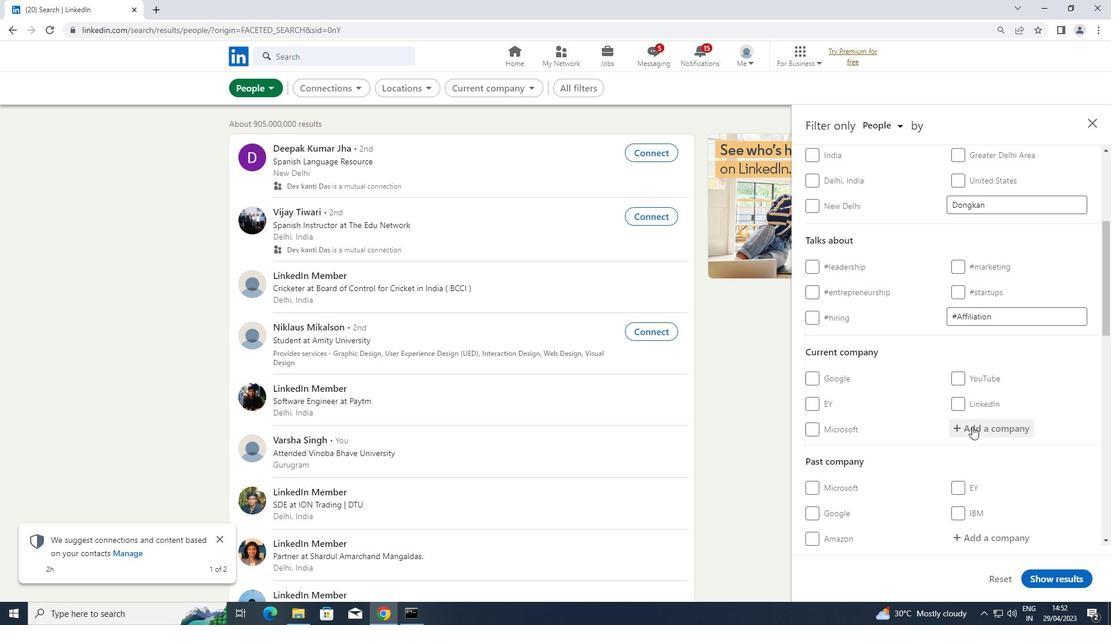 
Action: Key pressed <Key.shift>SHEMAROO
Screenshot: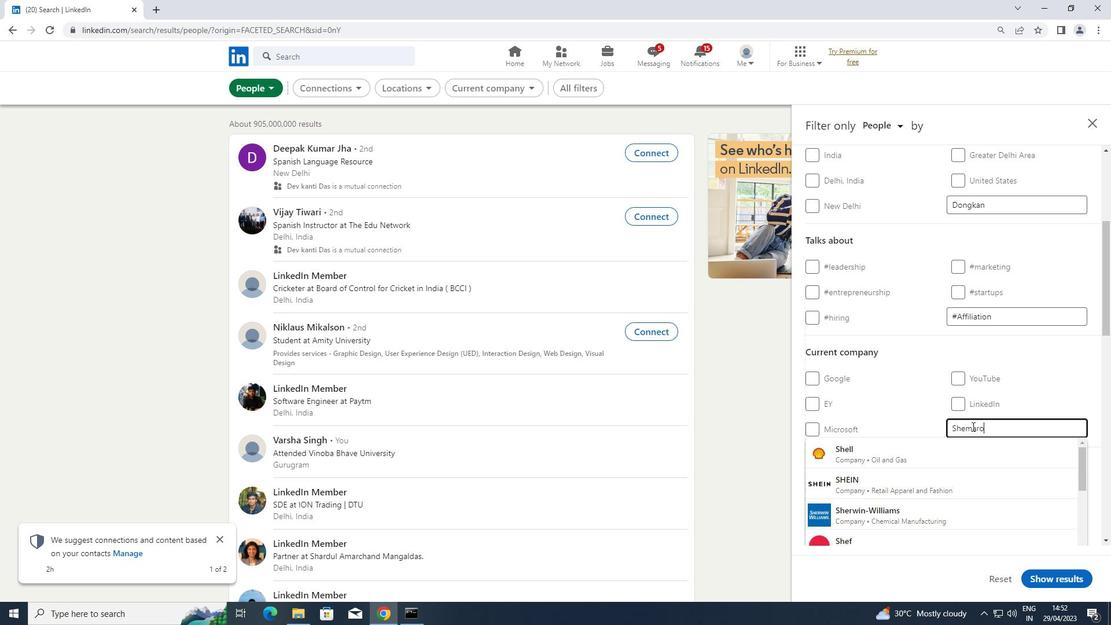 
Action: Mouse moved to (926, 450)
Screenshot: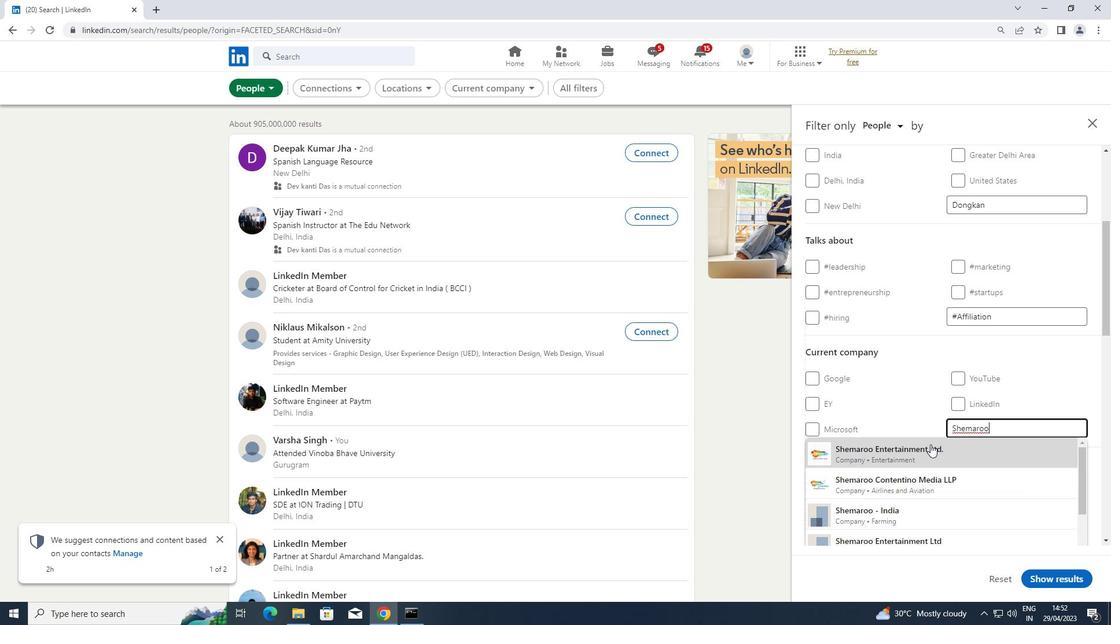 
Action: Mouse pressed left at (926, 450)
Screenshot: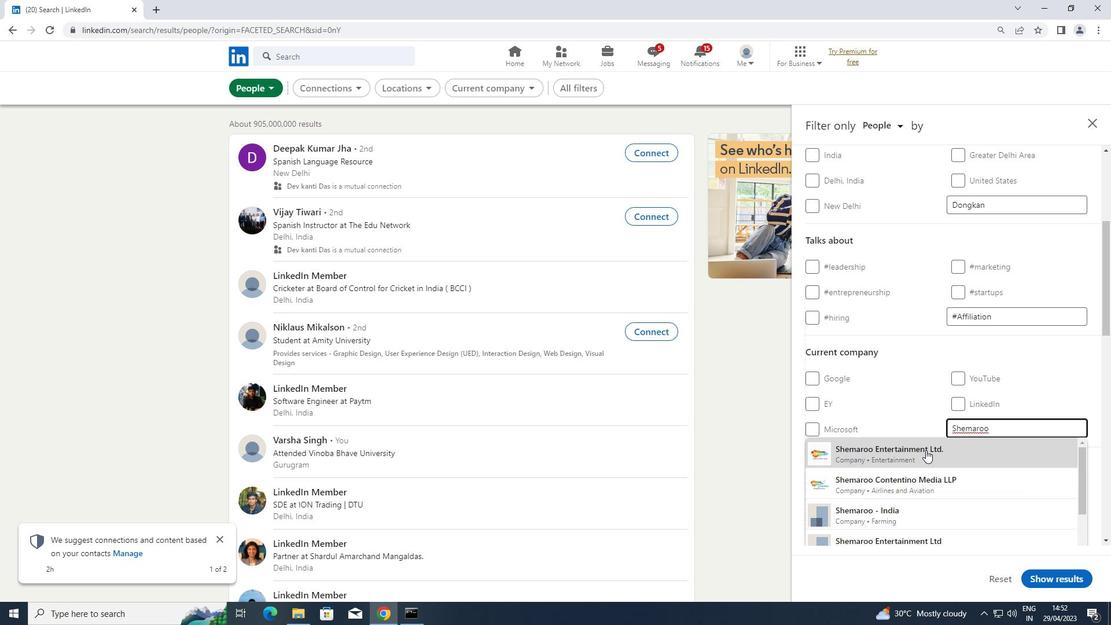 
Action: Mouse scrolled (926, 449) with delta (0, 0)
Screenshot: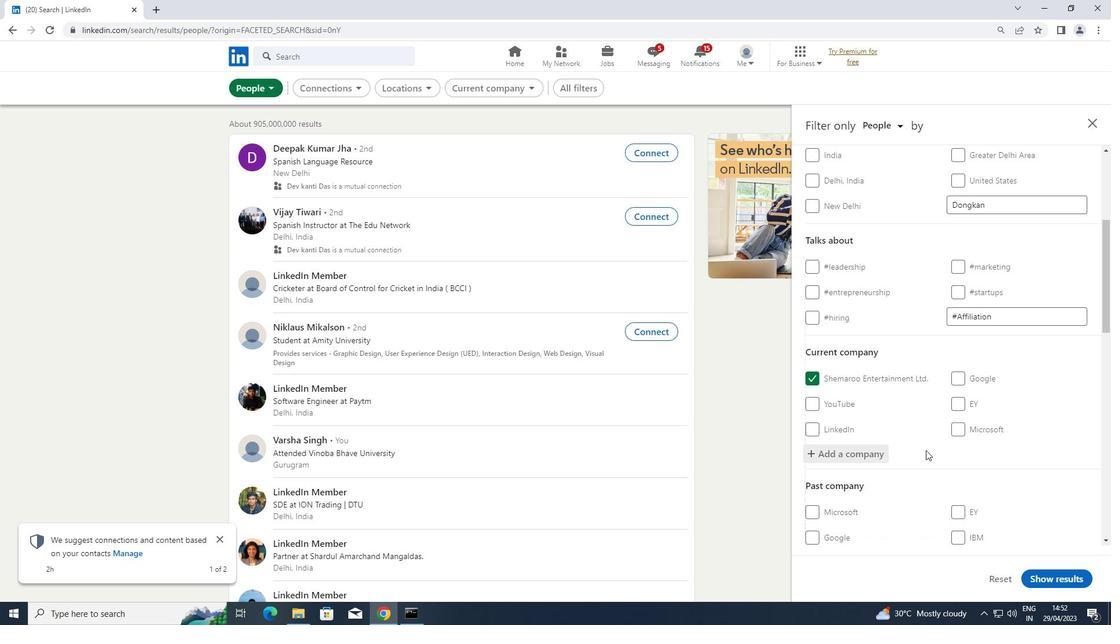 
Action: Mouse scrolled (926, 449) with delta (0, 0)
Screenshot: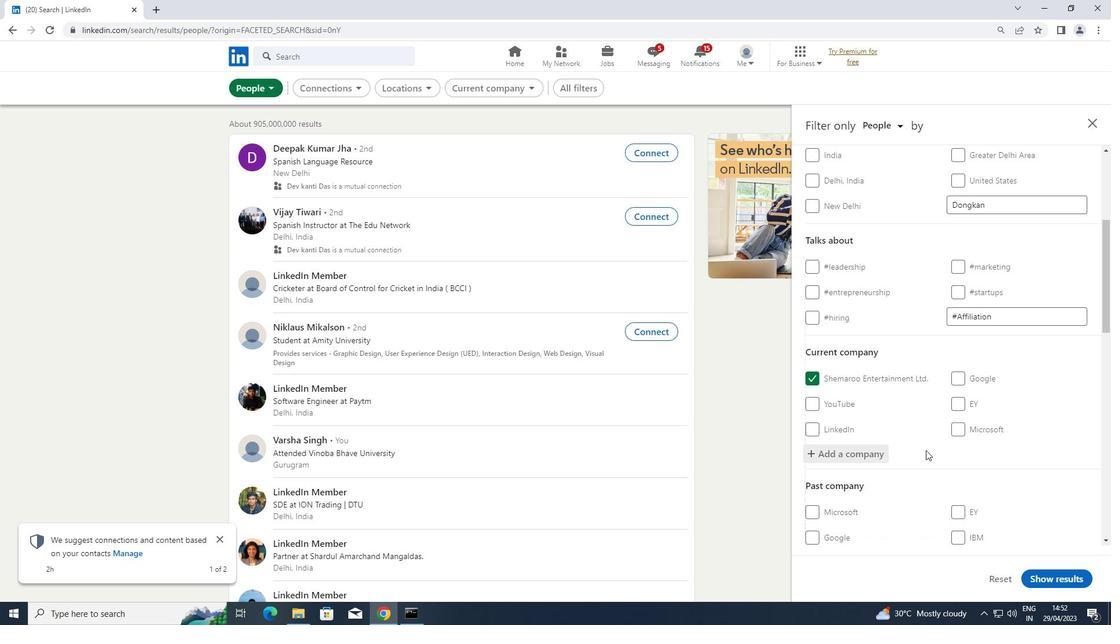 
Action: Mouse scrolled (926, 449) with delta (0, 0)
Screenshot: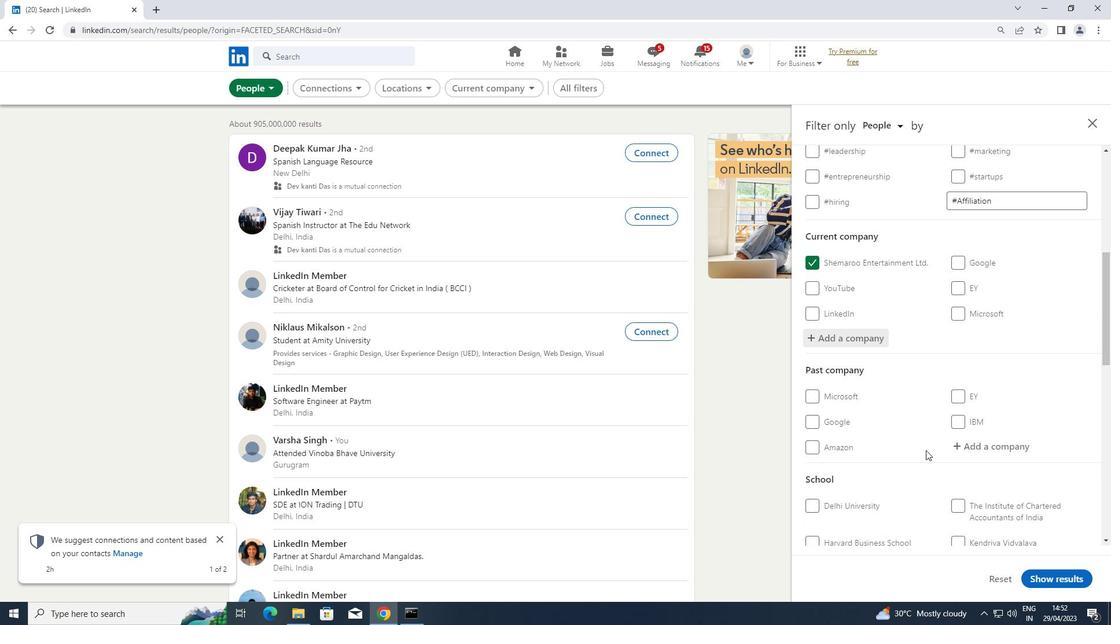 
Action: Mouse moved to (926, 448)
Screenshot: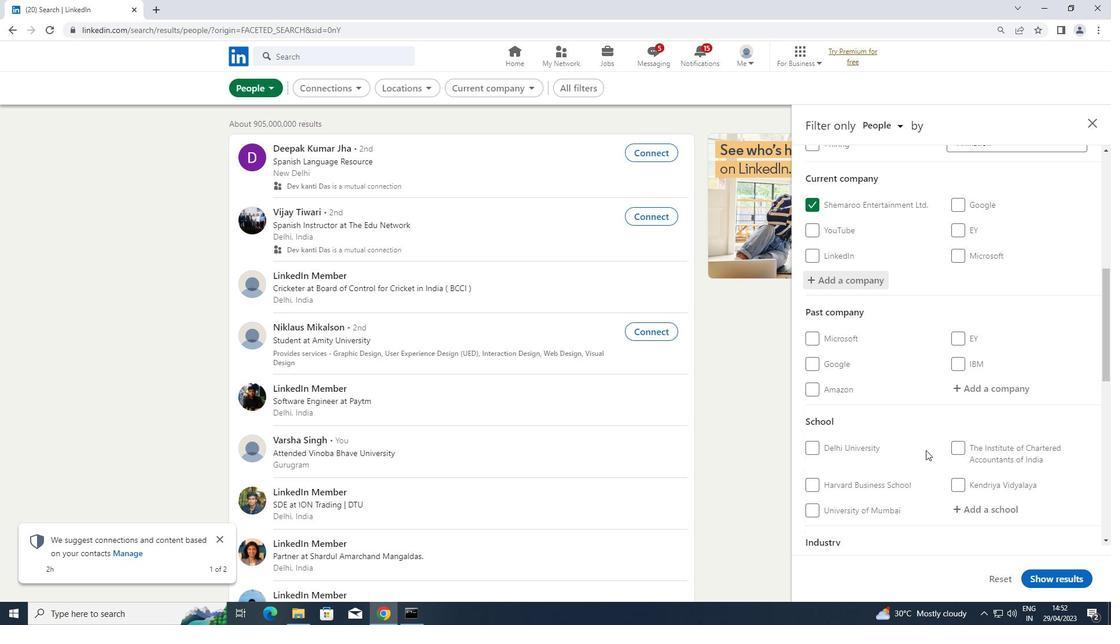 
Action: Mouse scrolled (926, 447) with delta (0, 0)
Screenshot: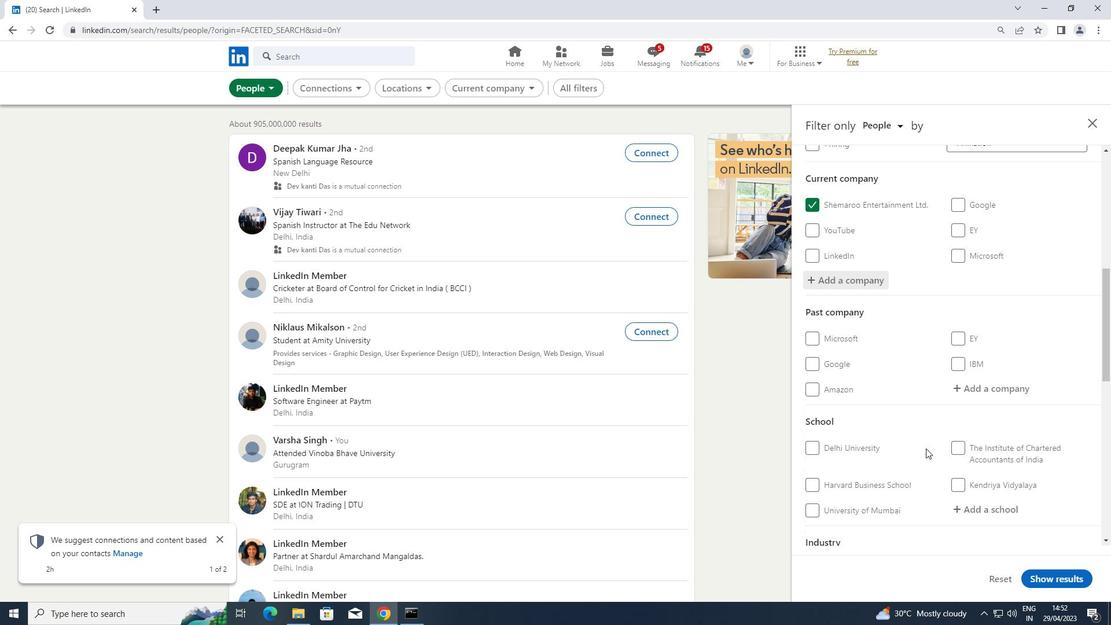 
Action: Mouse moved to (959, 445)
Screenshot: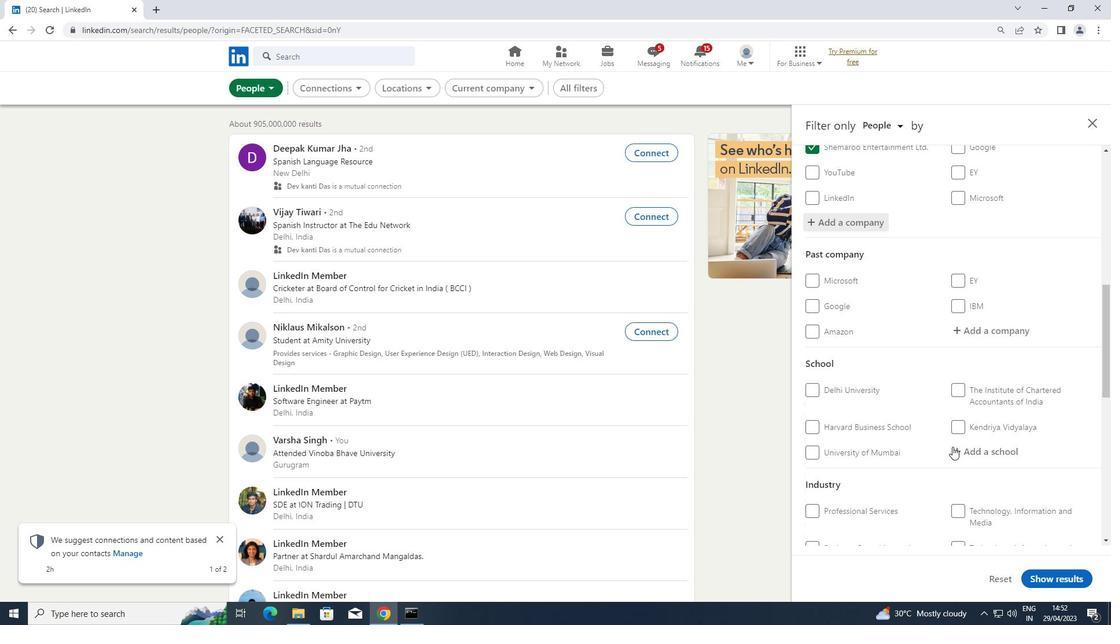 
Action: Mouse pressed left at (959, 445)
Screenshot: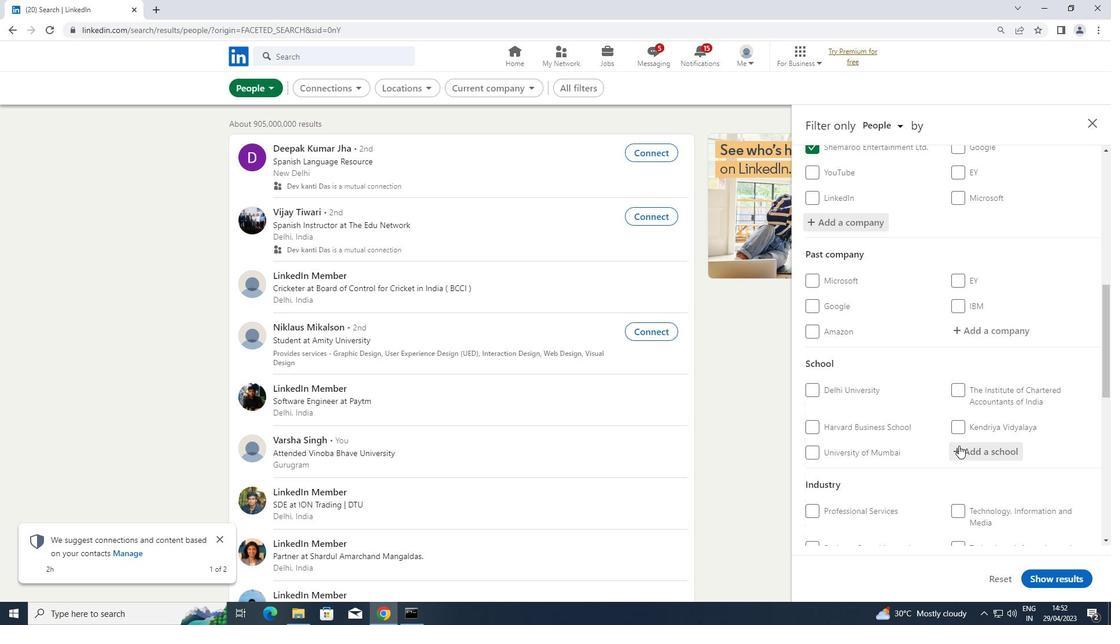 
Action: Key pressed <Key.shift>MAHARISHI
Screenshot: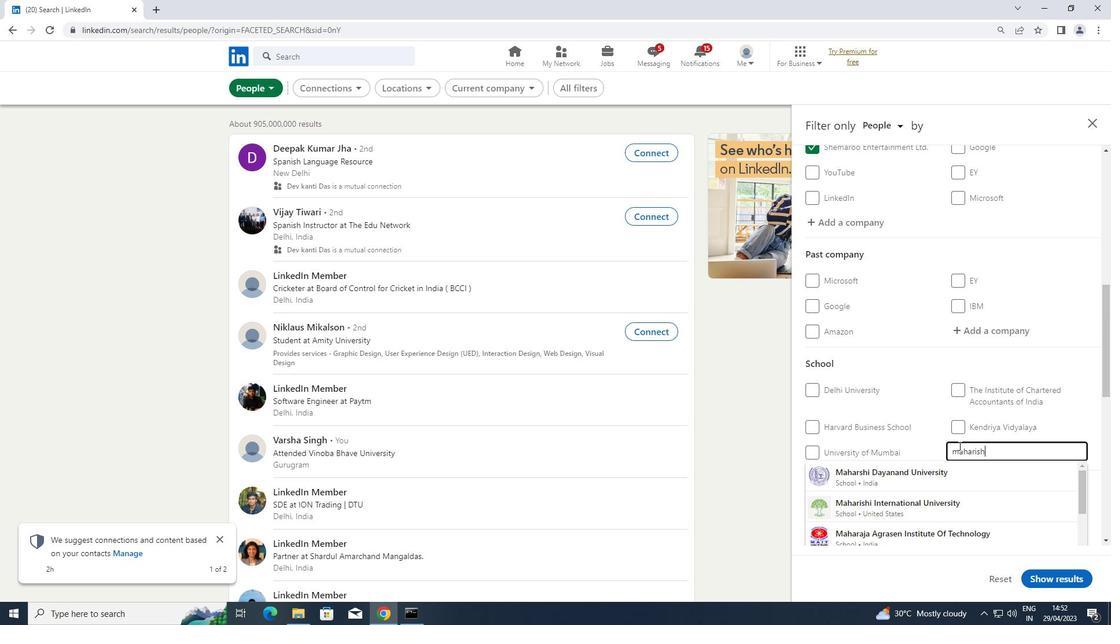 
Action: Mouse moved to (928, 503)
Screenshot: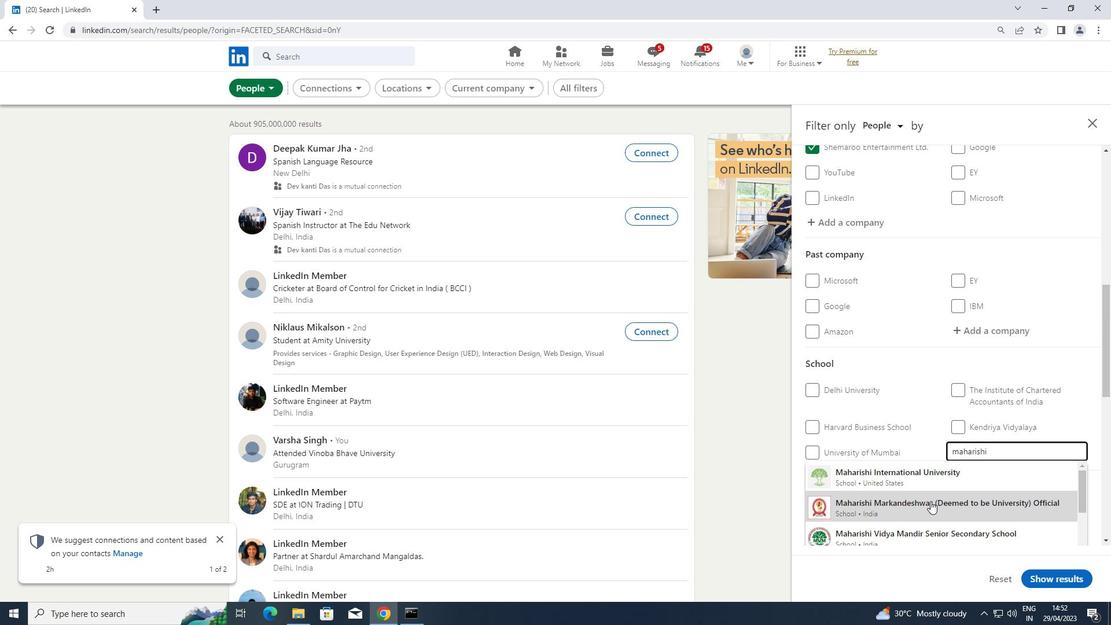
Action: Mouse pressed left at (928, 503)
Screenshot: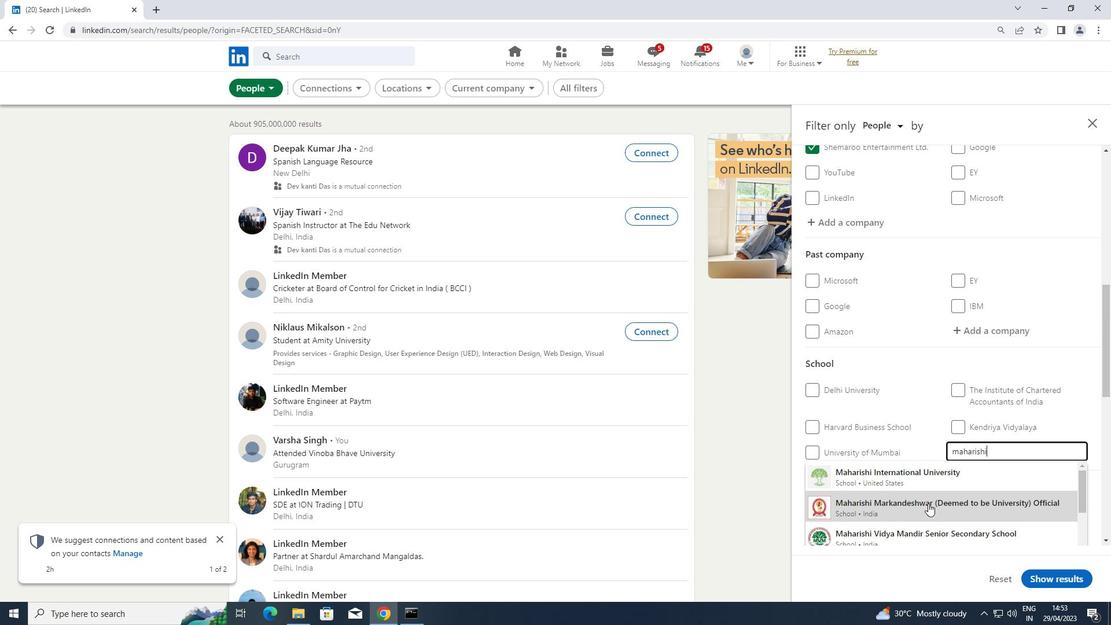 
Action: Mouse scrolled (928, 502) with delta (0, 0)
Screenshot: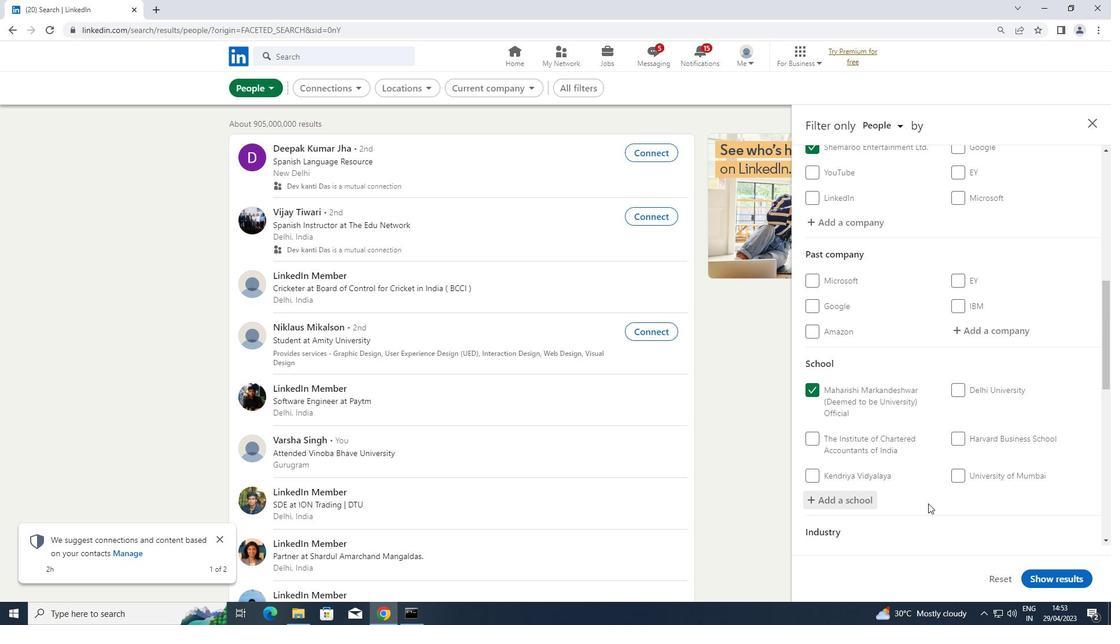 
Action: Mouse scrolled (928, 502) with delta (0, 0)
Screenshot: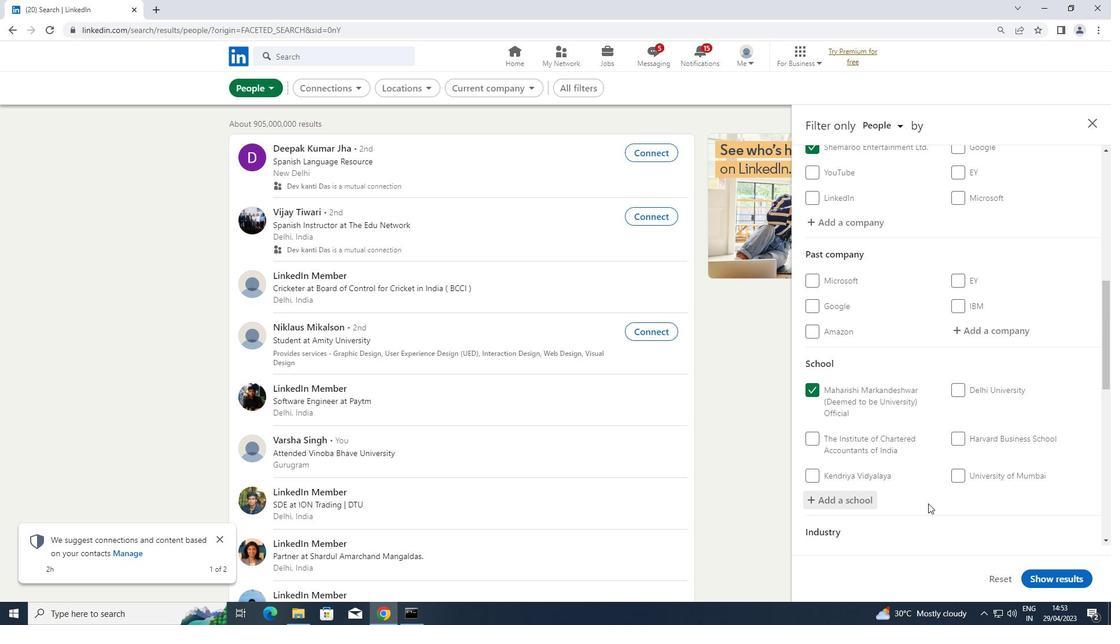 
Action: Mouse scrolled (928, 502) with delta (0, 0)
Screenshot: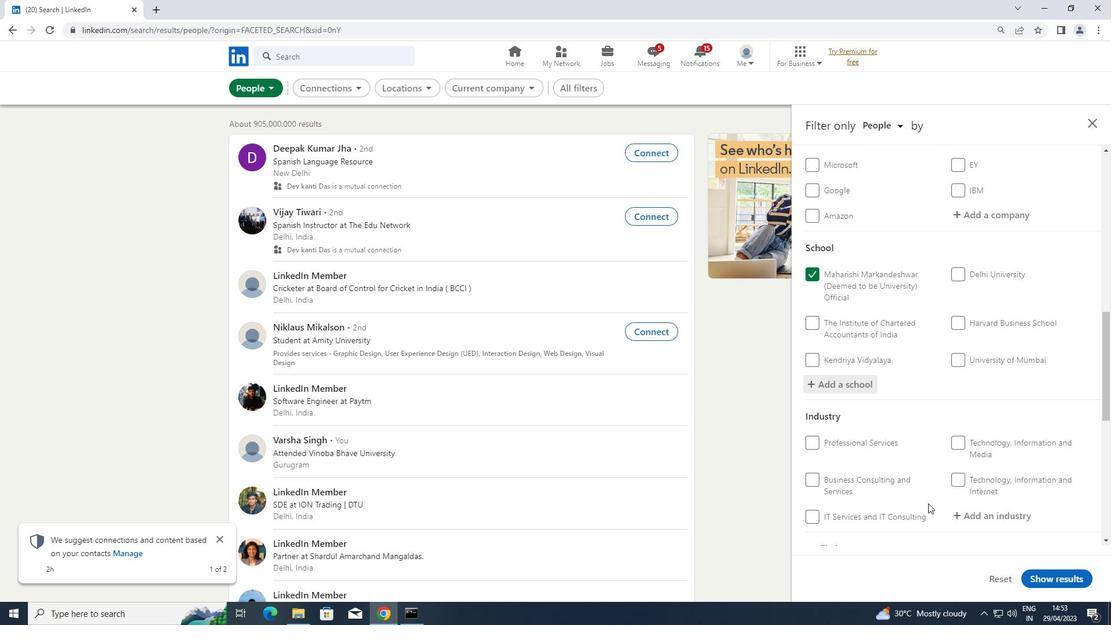 
Action: Mouse scrolled (928, 502) with delta (0, 0)
Screenshot: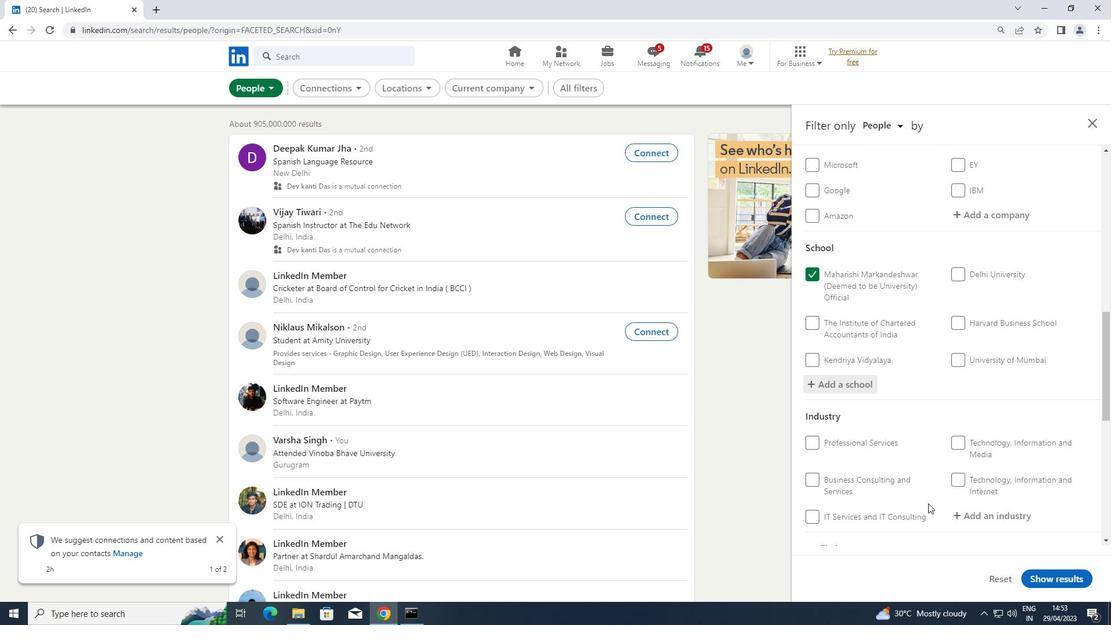 
Action: Mouse moved to (986, 402)
Screenshot: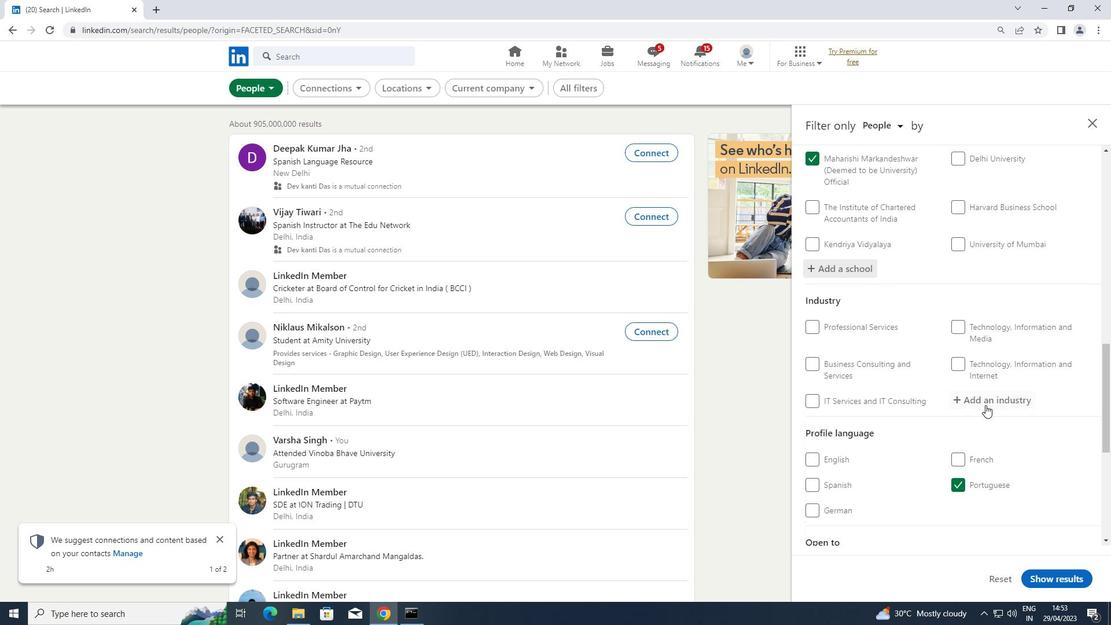 
Action: Mouse pressed left at (986, 402)
Screenshot: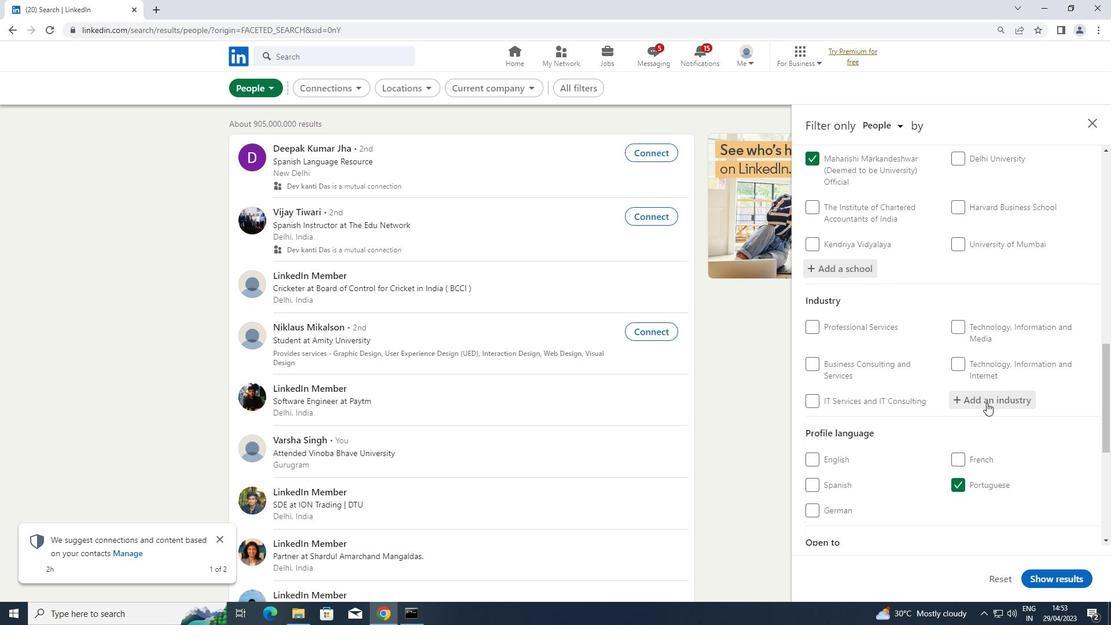 
Action: Key pressed <Key.shift>HISTOR
Screenshot: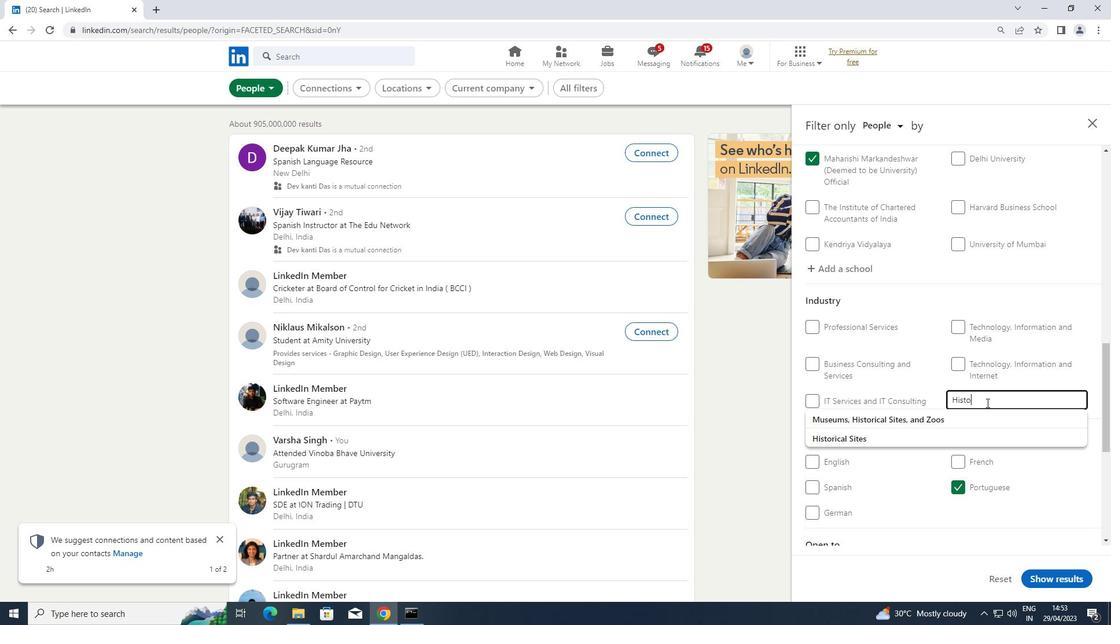 
Action: Mouse moved to (882, 437)
Screenshot: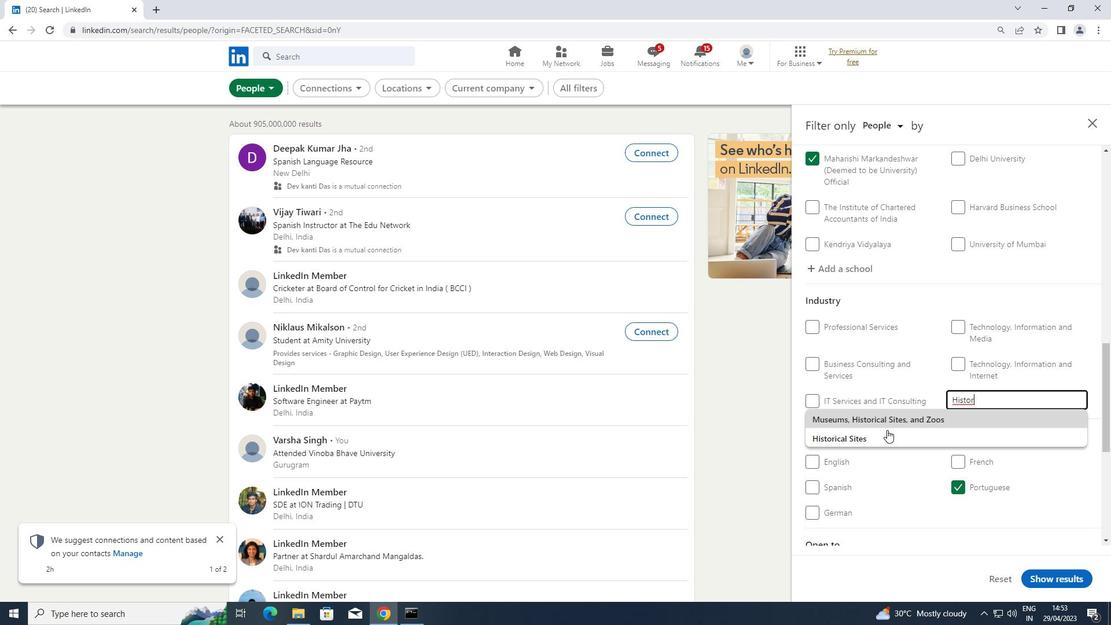 
Action: Mouse pressed left at (882, 437)
Screenshot: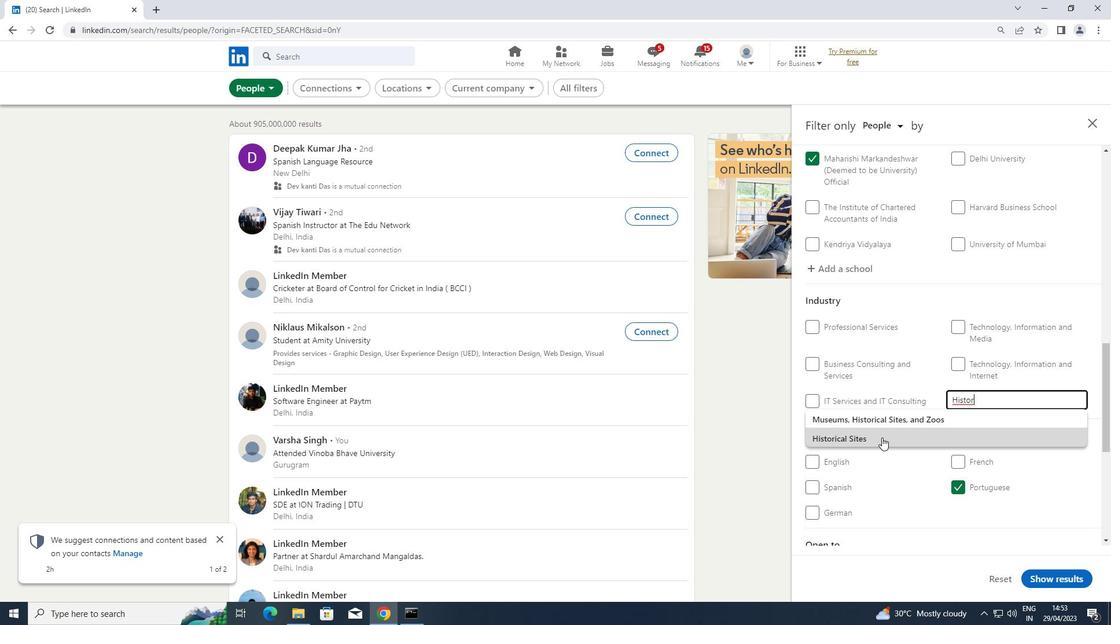 
Action: Mouse scrolled (882, 437) with delta (0, 0)
Screenshot: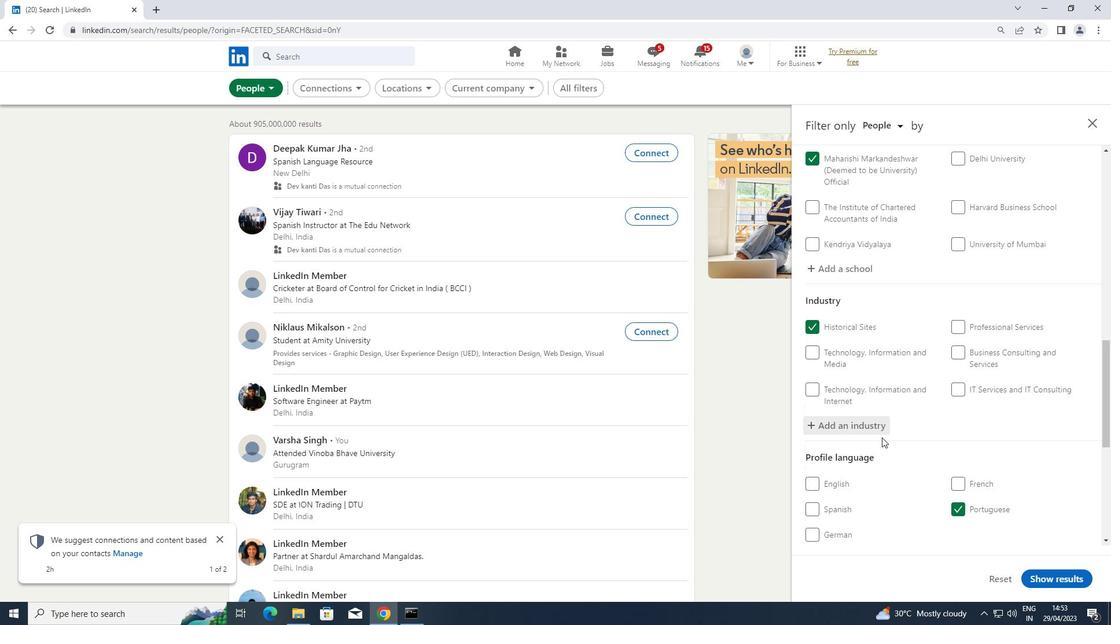 
Action: Mouse scrolled (882, 437) with delta (0, 0)
Screenshot: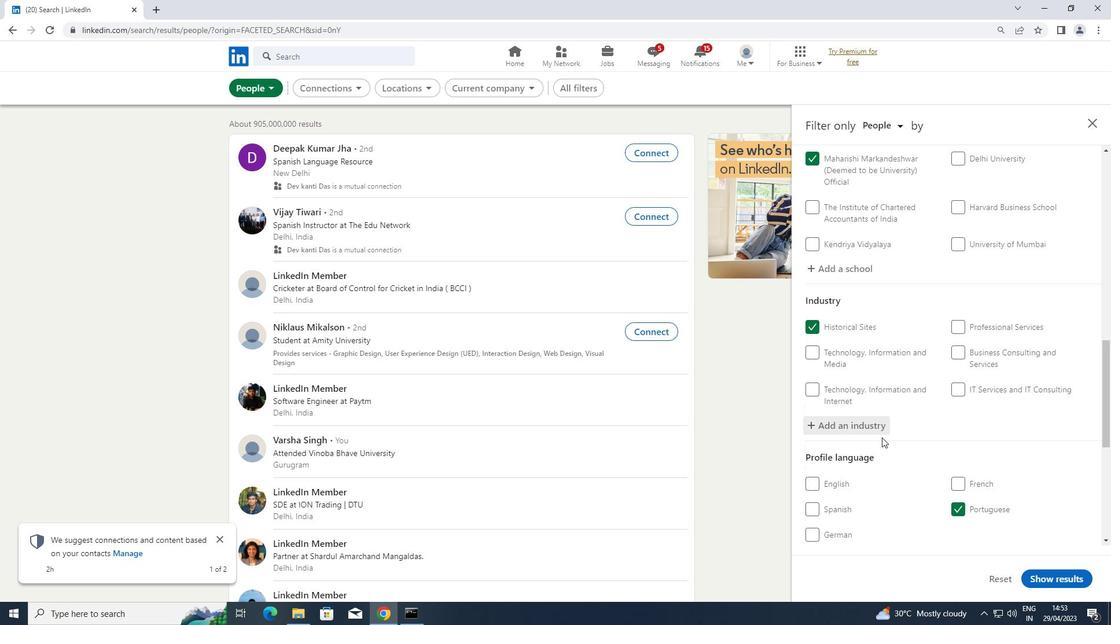 
Action: Mouse scrolled (882, 437) with delta (0, 0)
Screenshot: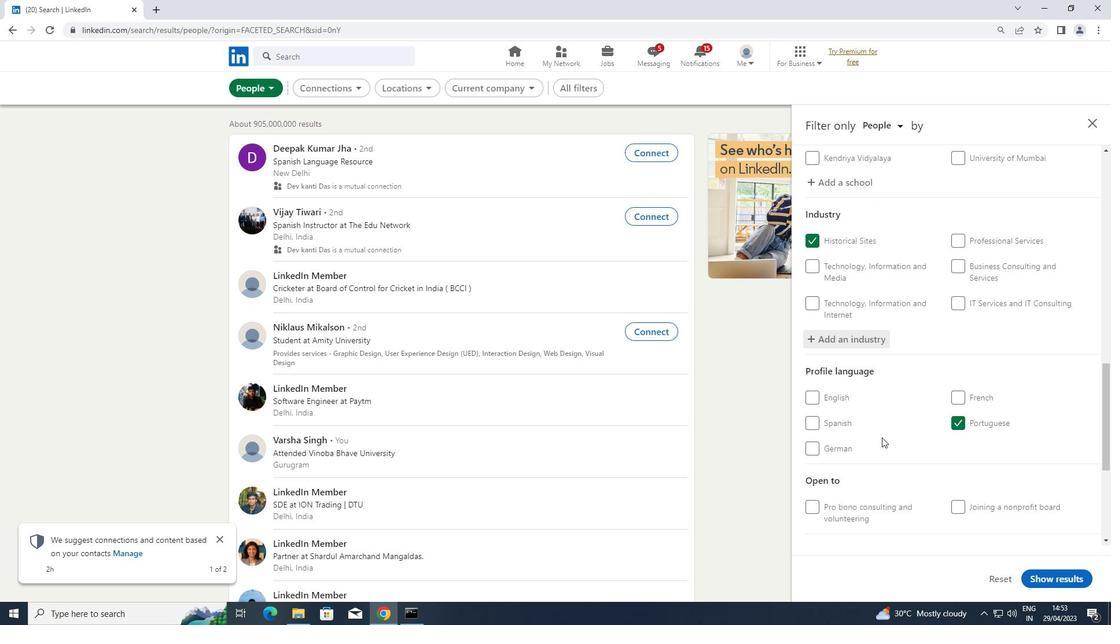
Action: Mouse scrolled (882, 437) with delta (0, 0)
Screenshot: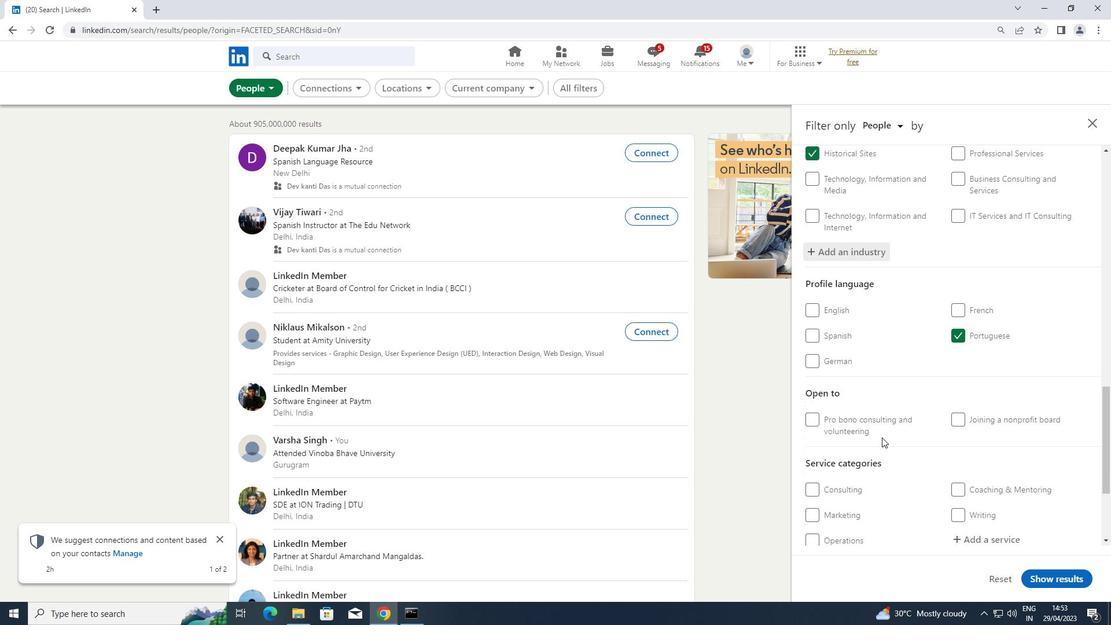 
Action: Mouse moved to (961, 474)
Screenshot: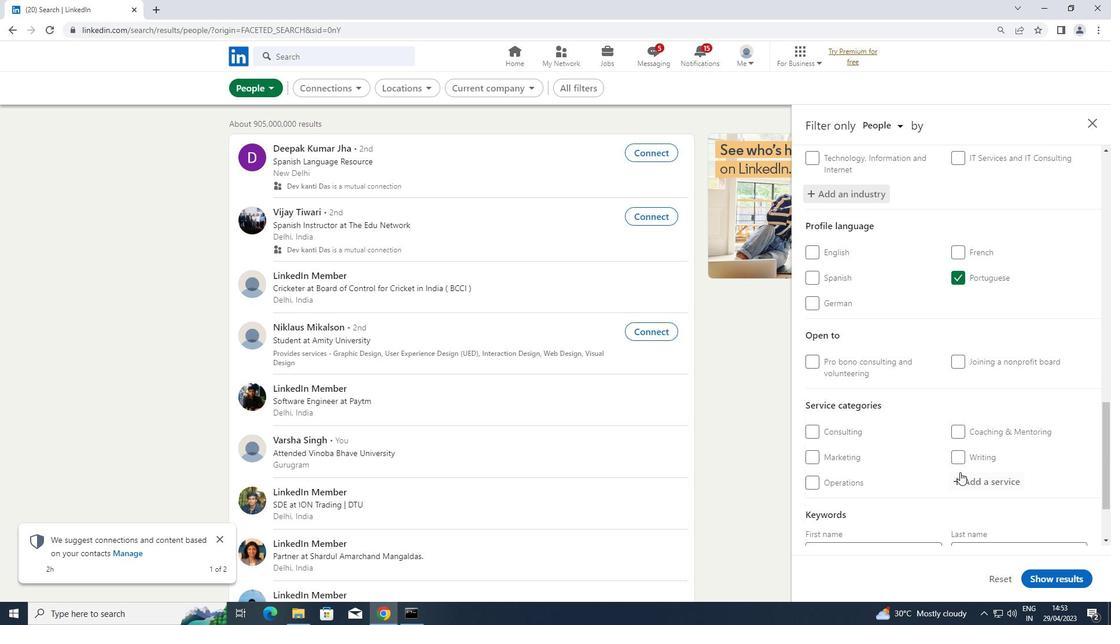
Action: Mouse pressed left at (961, 474)
Screenshot: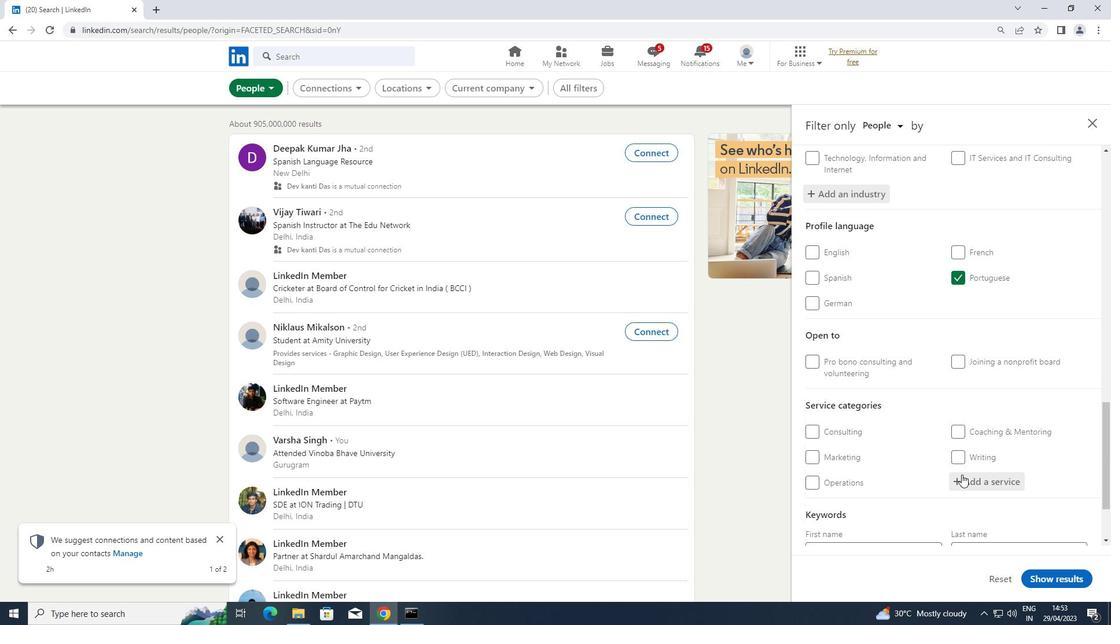 
Action: Key pressed <Key.shift>HOMESOWNERS<Key.space><Key.shift>INSURANCE
Screenshot: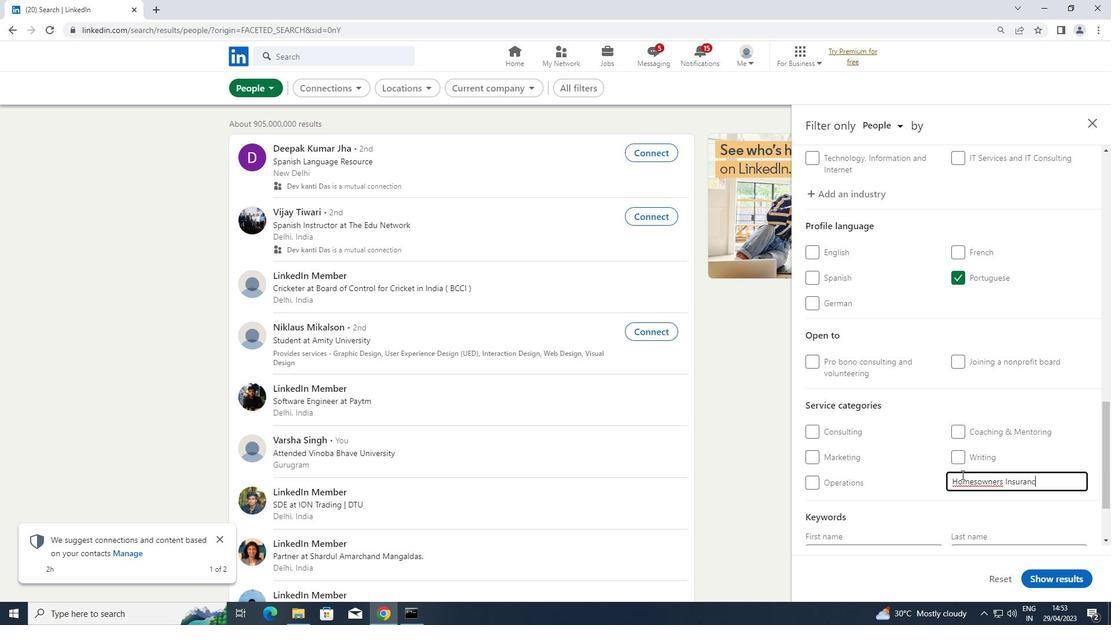 
Action: Mouse scrolled (961, 474) with delta (0, 0)
Screenshot: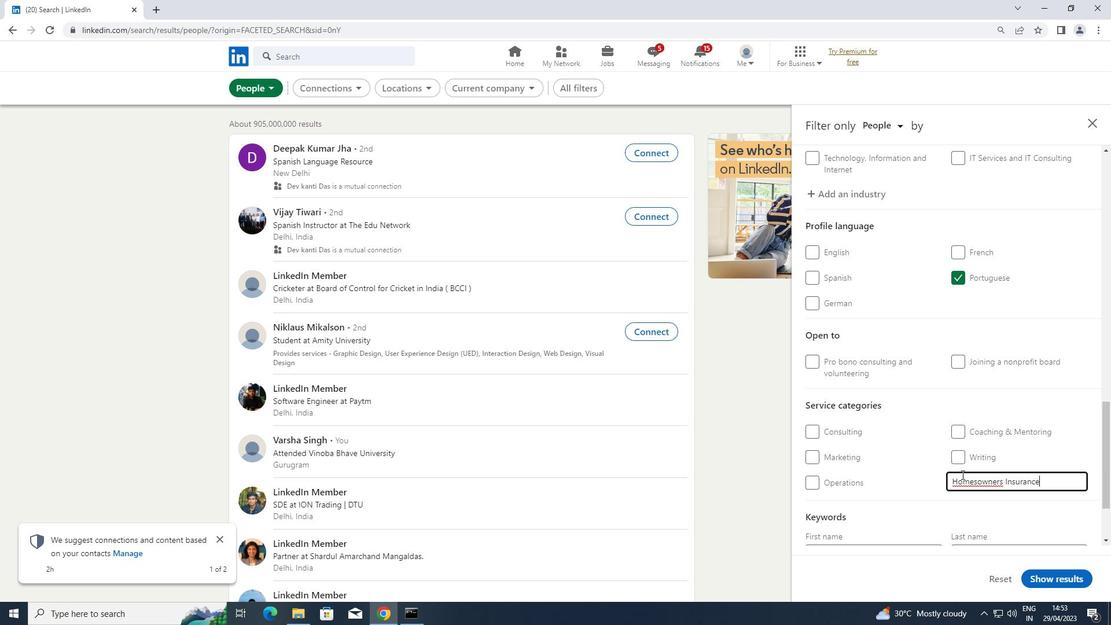 
Action: Mouse scrolled (961, 474) with delta (0, 0)
Screenshot: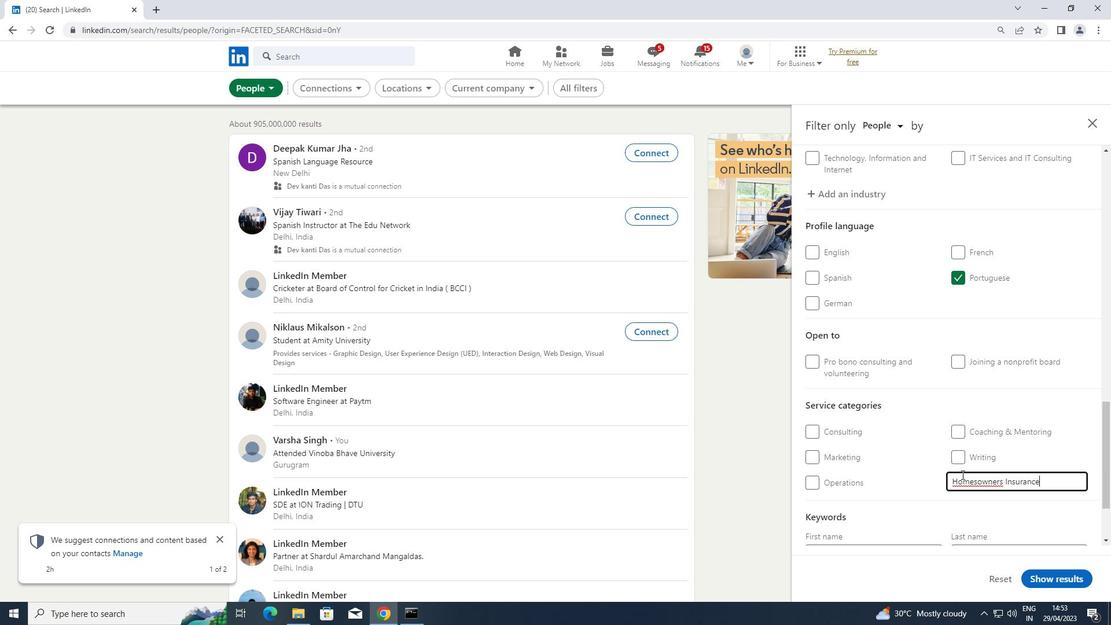 
Action: Mouse scrolled (961, 474) with delta (0, 0)
Screenshot: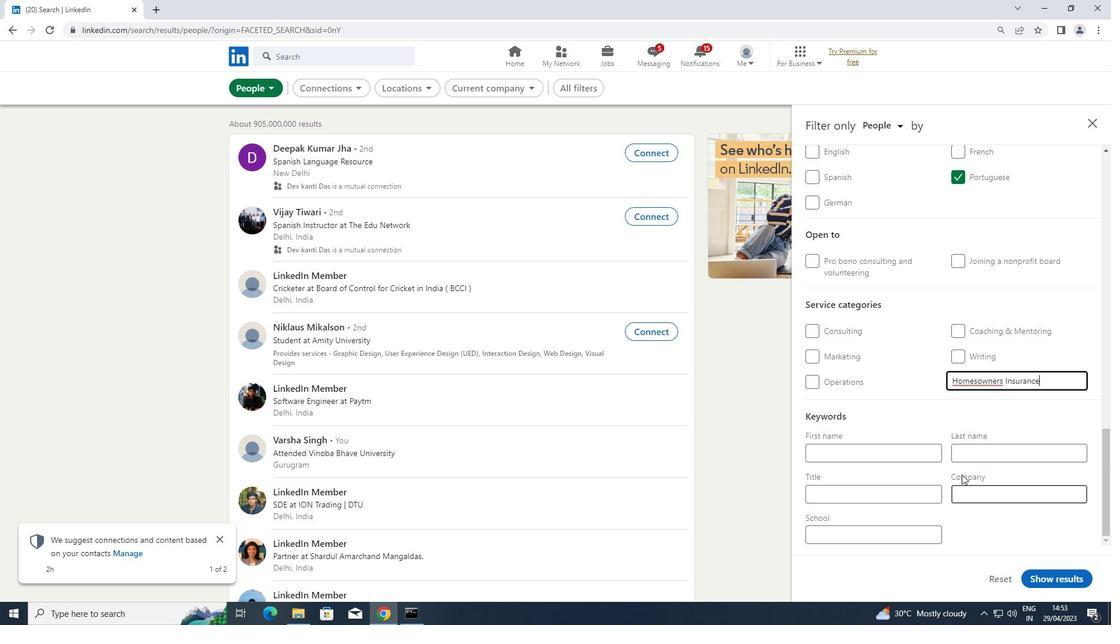 
Action: Mouse scrolled (961, 474) with delta (0, 0)
Screenshot: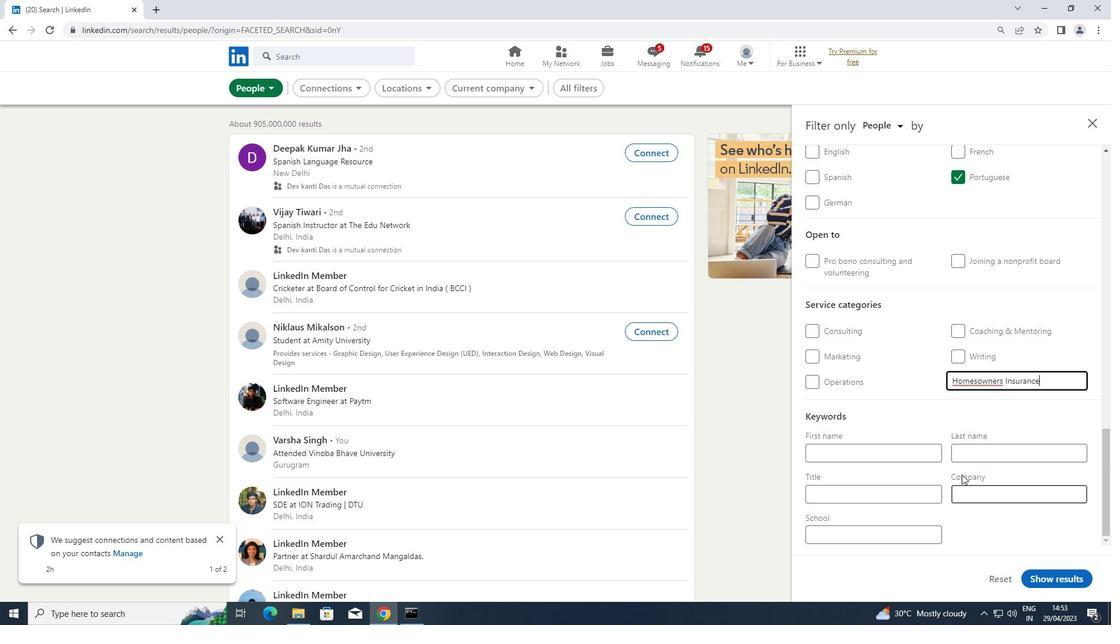 
Action: Mouse moved to (864, 495)
Screenshot: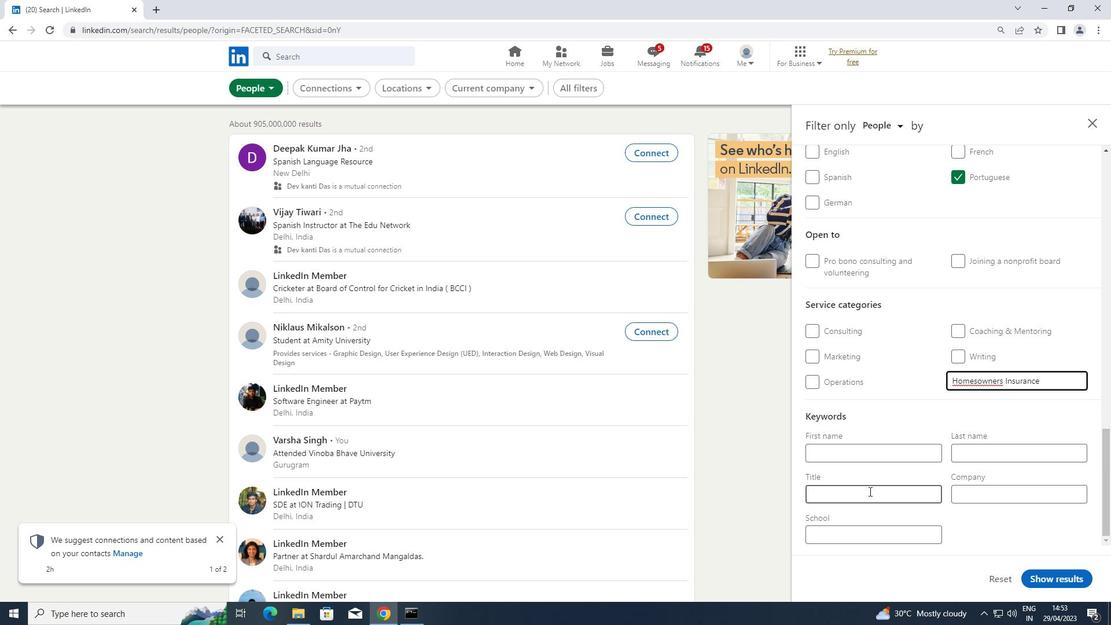 
Action: Mouse pressed left at (864, 495)
Screenshot: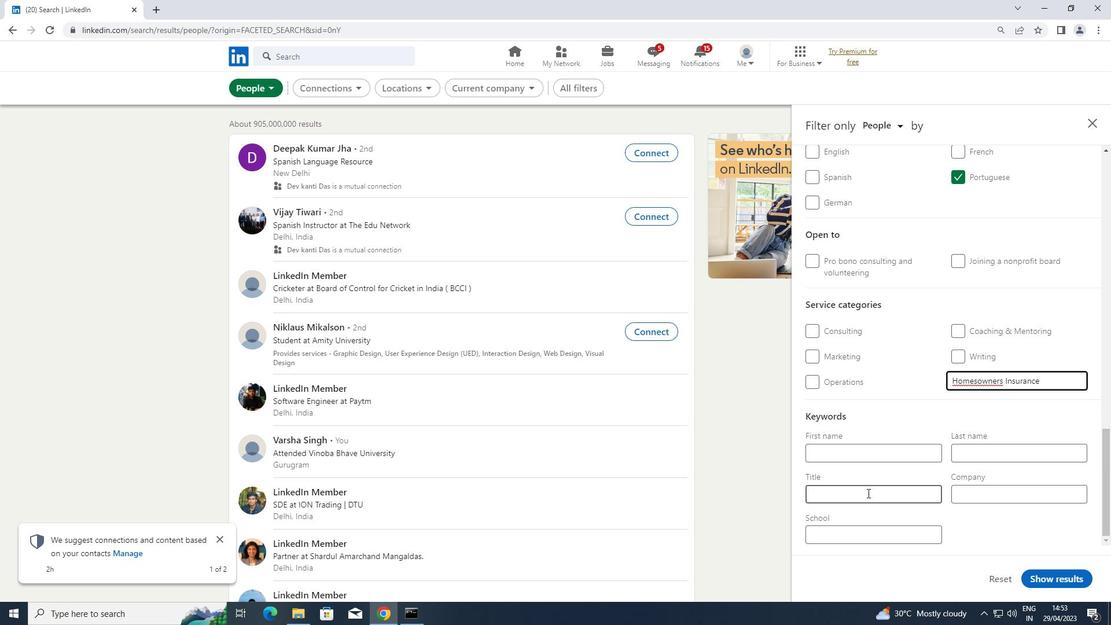
Action: Key pressed <Key.shift>COPY<Key.space><Key.shift>
Screenshot: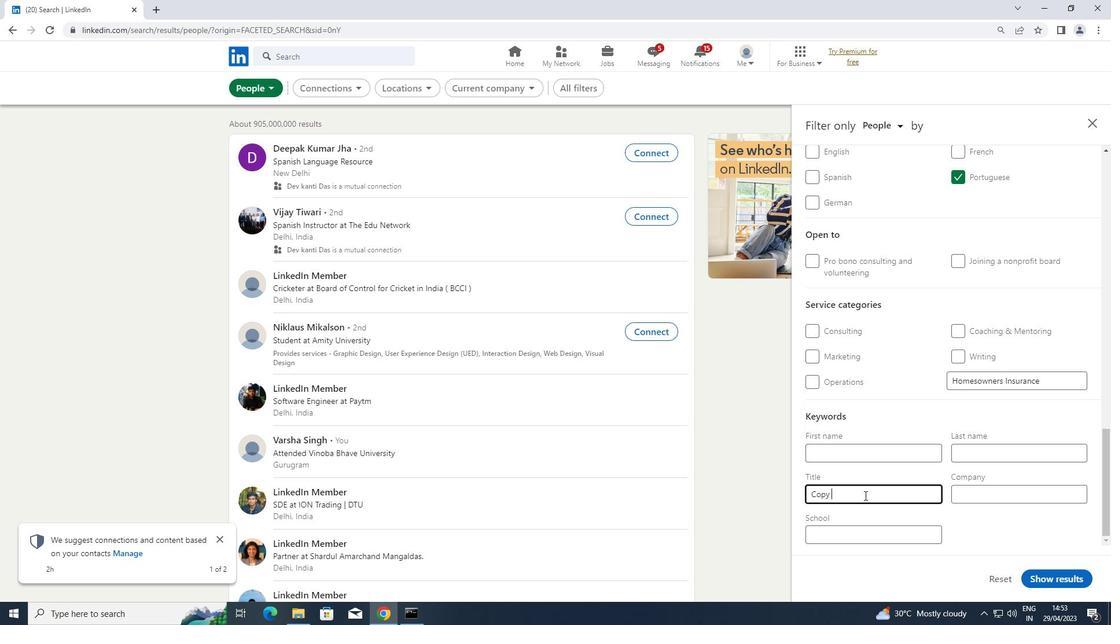 
Action: Mouse moved to (864, 496)
Screenshot: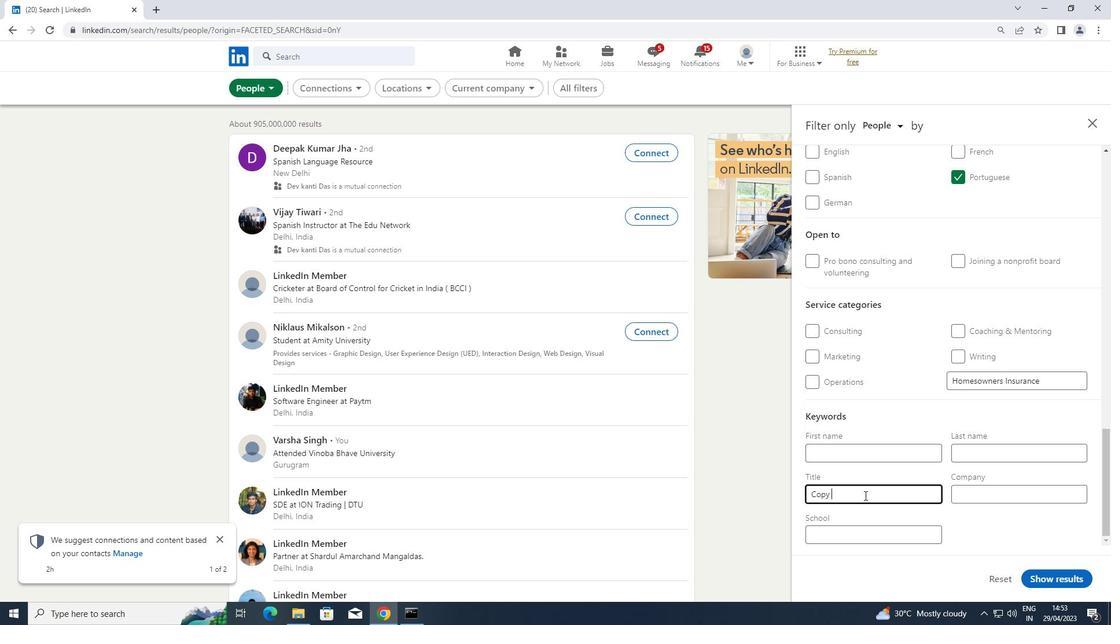 
Action: Key pressed EDITOR
Screenshot: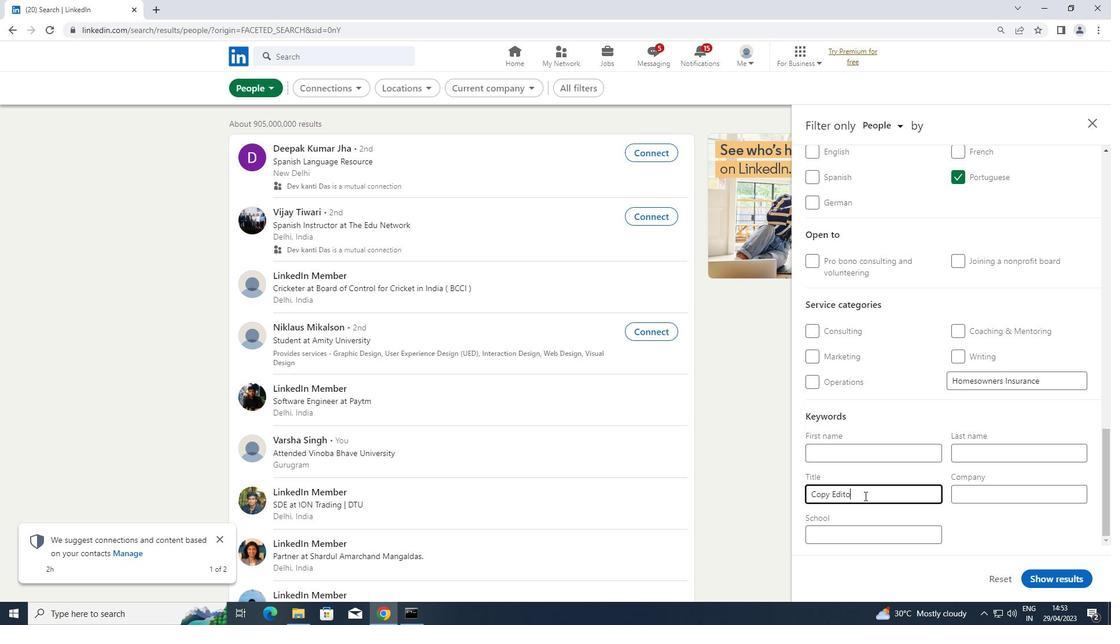 
Action: Mouse moved to (1032, 572)
Screenshot: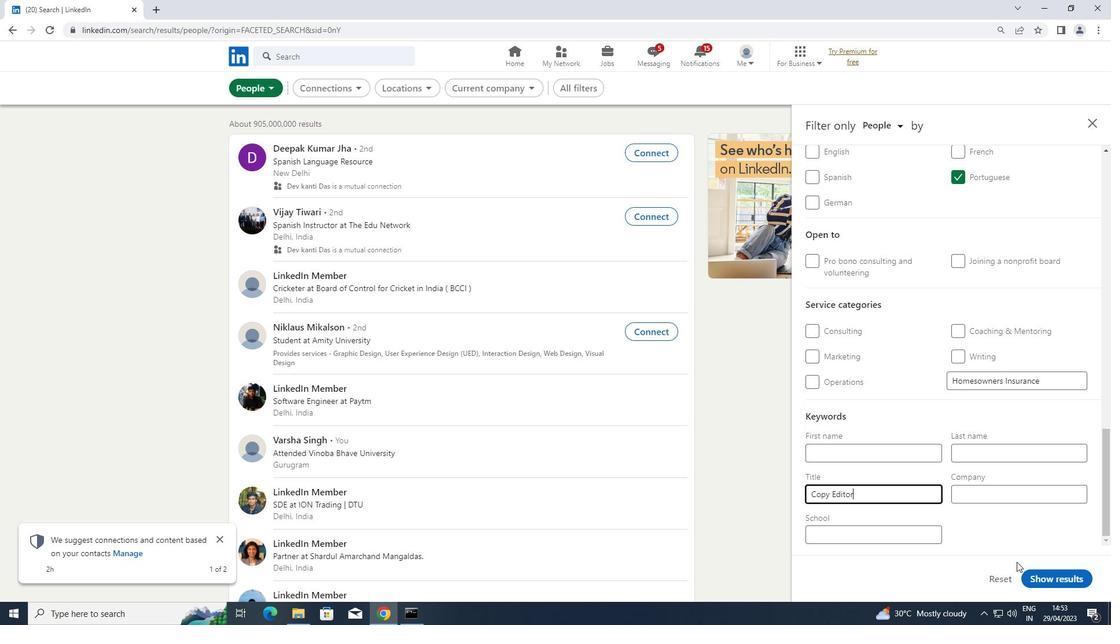 
Action: Mouse pressed left at (1032, 572)
Screenshot: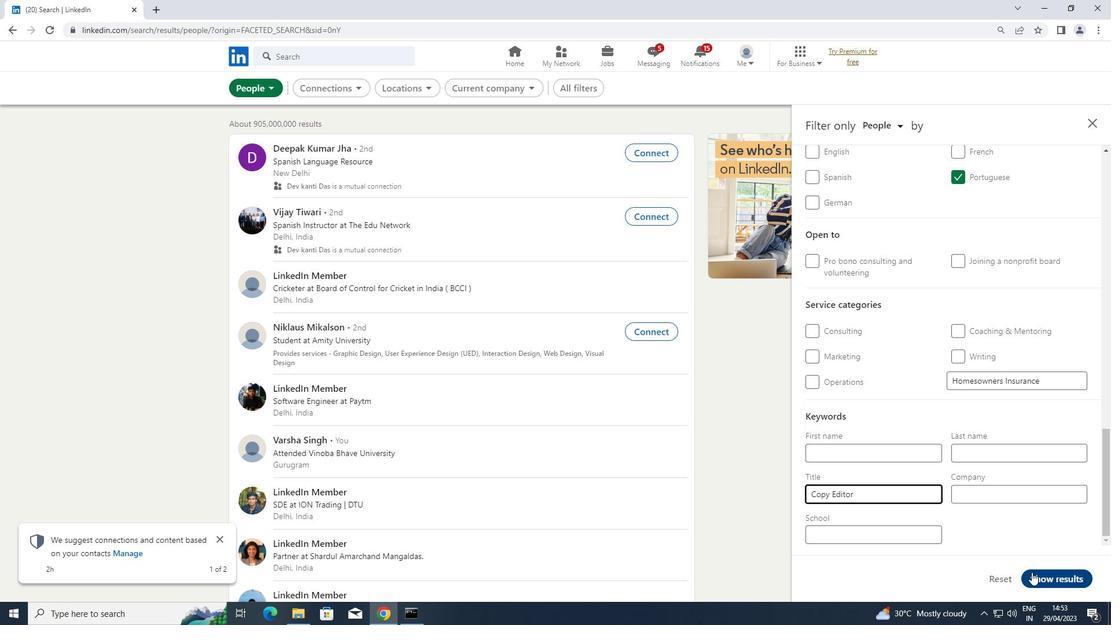
